 Task: Add a signature Lorenzo Gonzalez containing With heartfelt thanks and warm wishes, Lorenzo Gonzalez to email address softage.3@softage.net and add a folder Business plans
Action: Mouse moved to (171, 134)
Screenshot: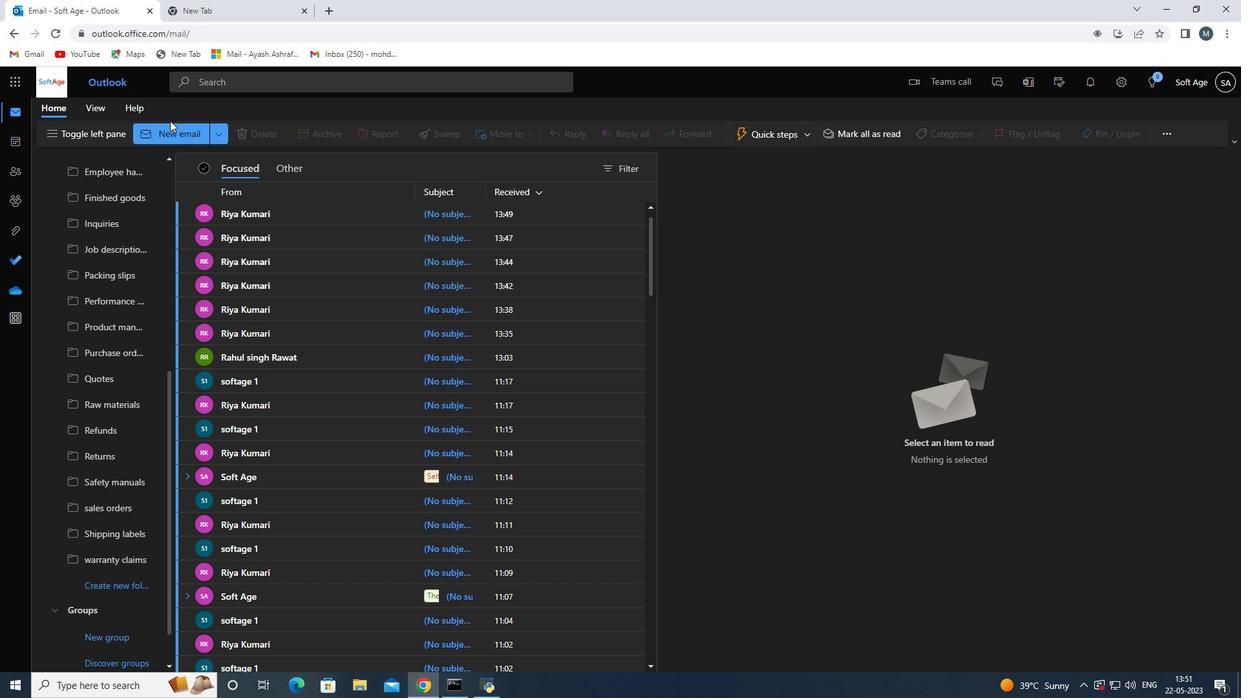 
Action: Mouse pressed left at (171, 134)
Screenshot: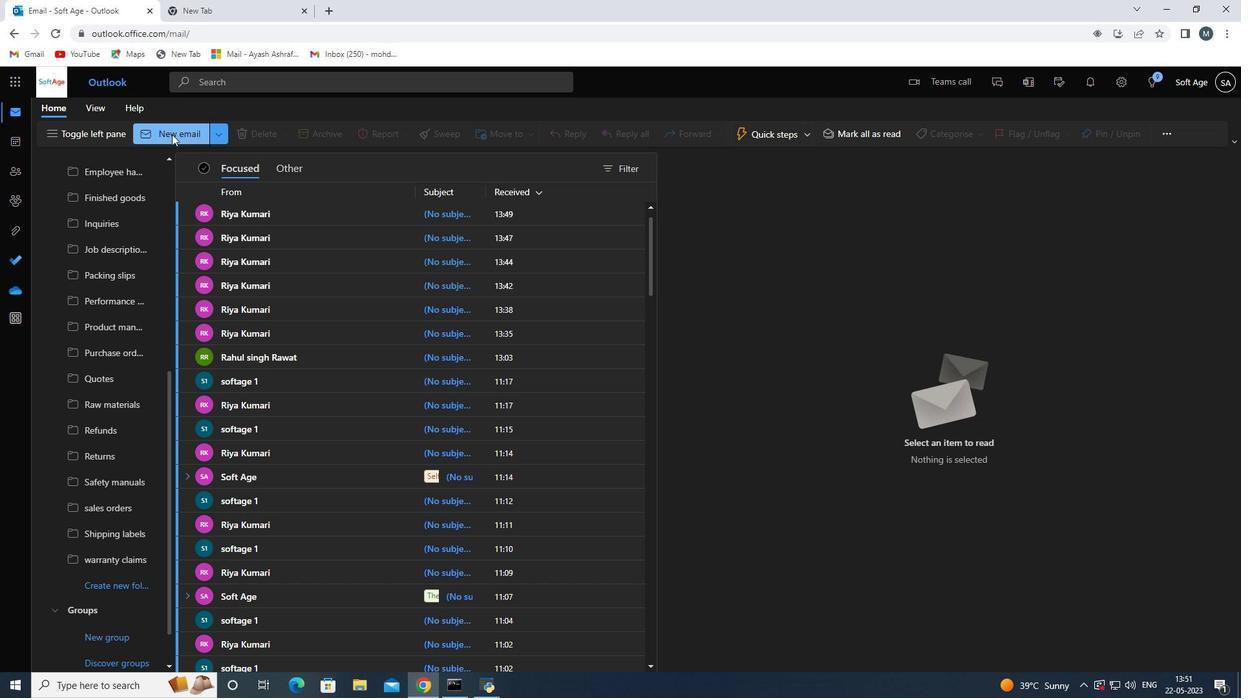 
Action: Mouse moved to (877, 139)
Screenshot: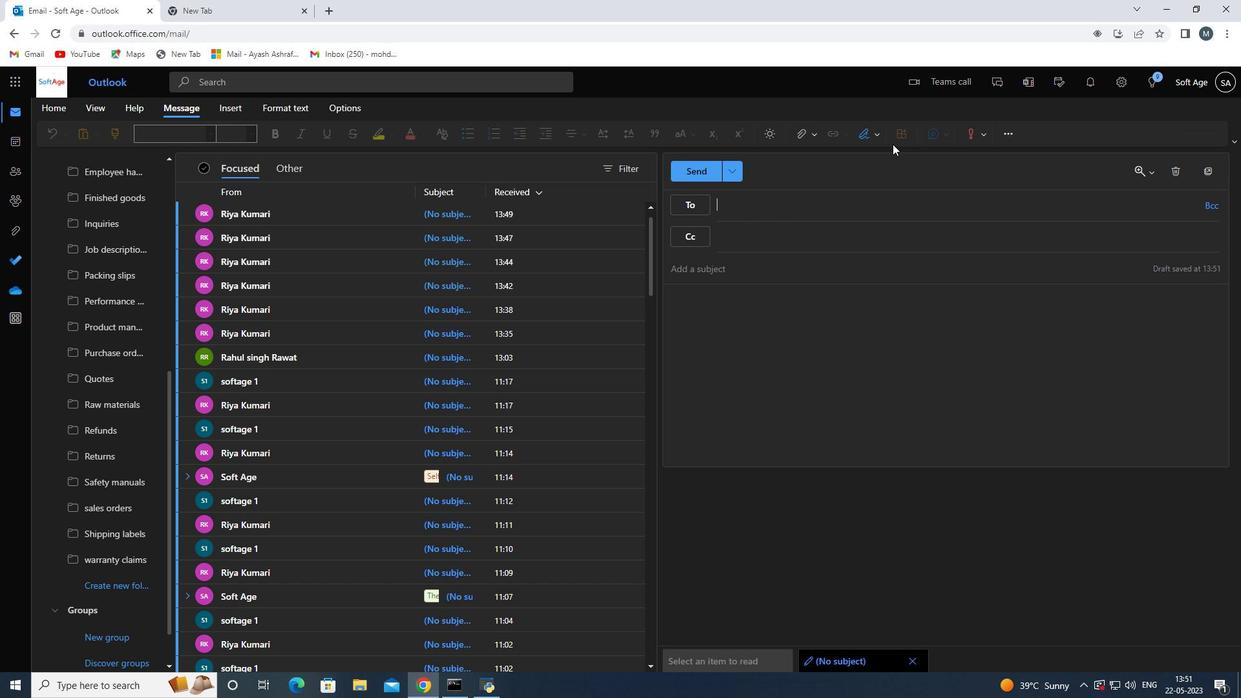 
Action: Mouse pressed left at (877, 139)
Screenshot: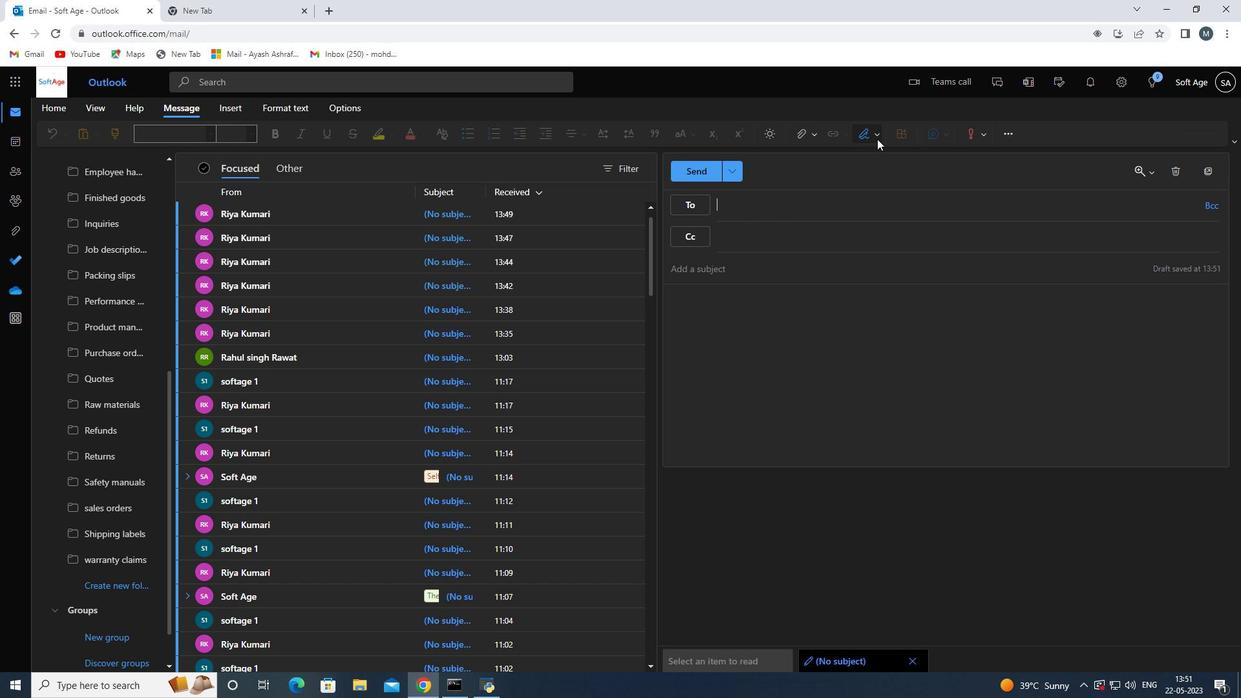 
Action: Mouse moved to (831, 186)
Screenshot: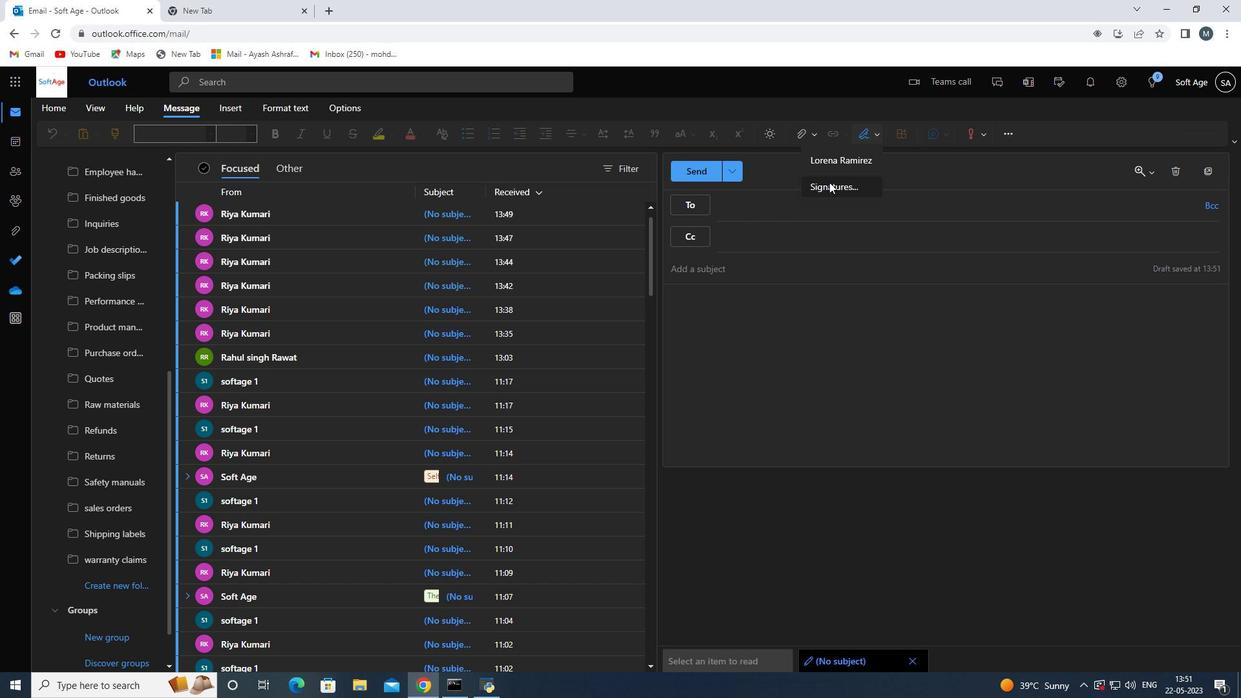 
Action: Mouse pressed left at (831, 186)
Screenshot: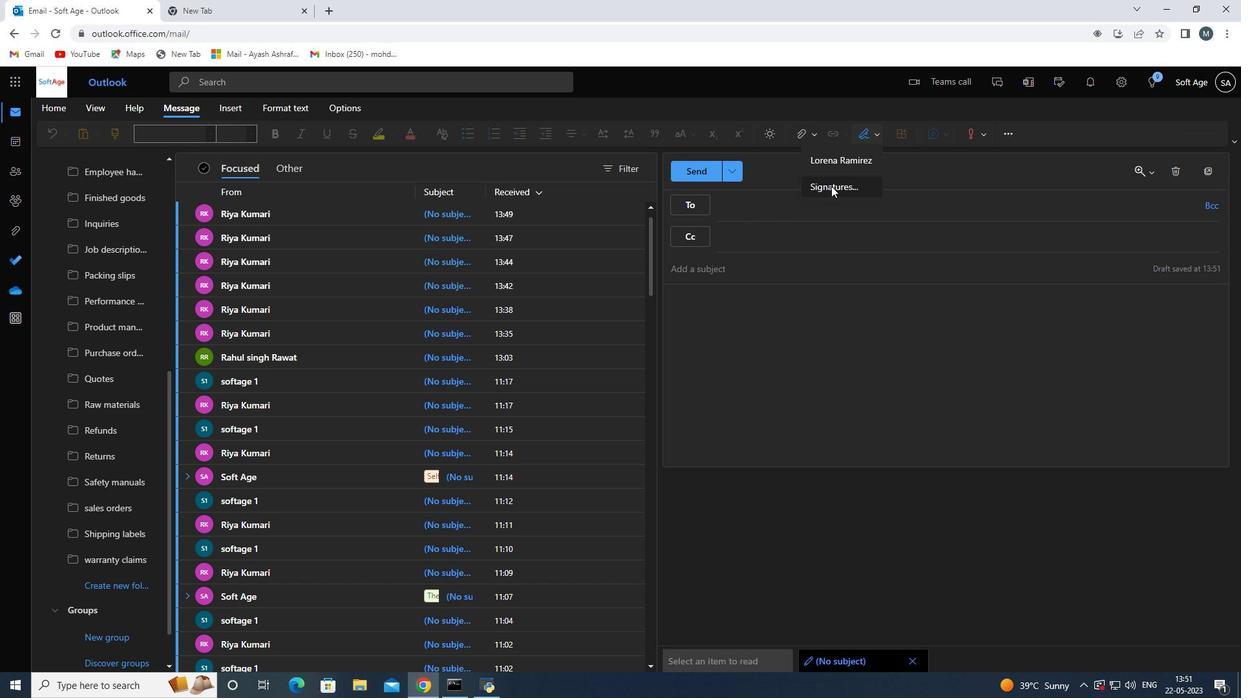 
Action: Mouse moved to (878, 235)
Screenshot: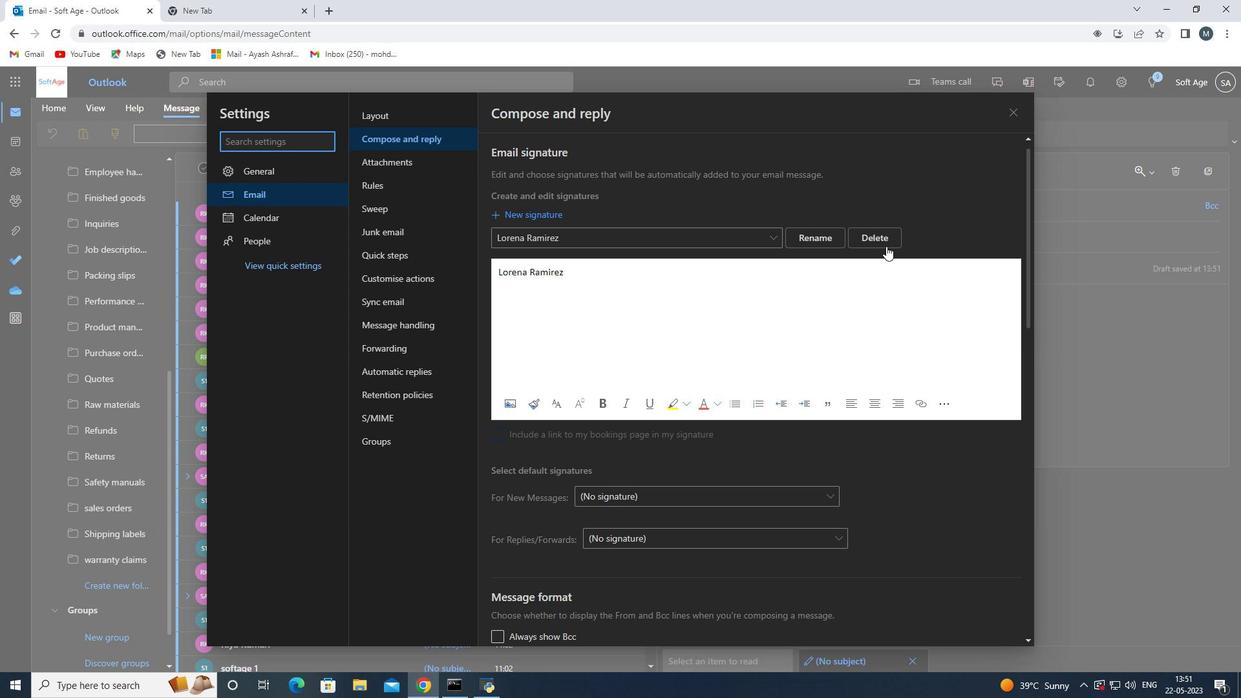 
Action: Mouse pressed left at (878, 235)
Screenshot: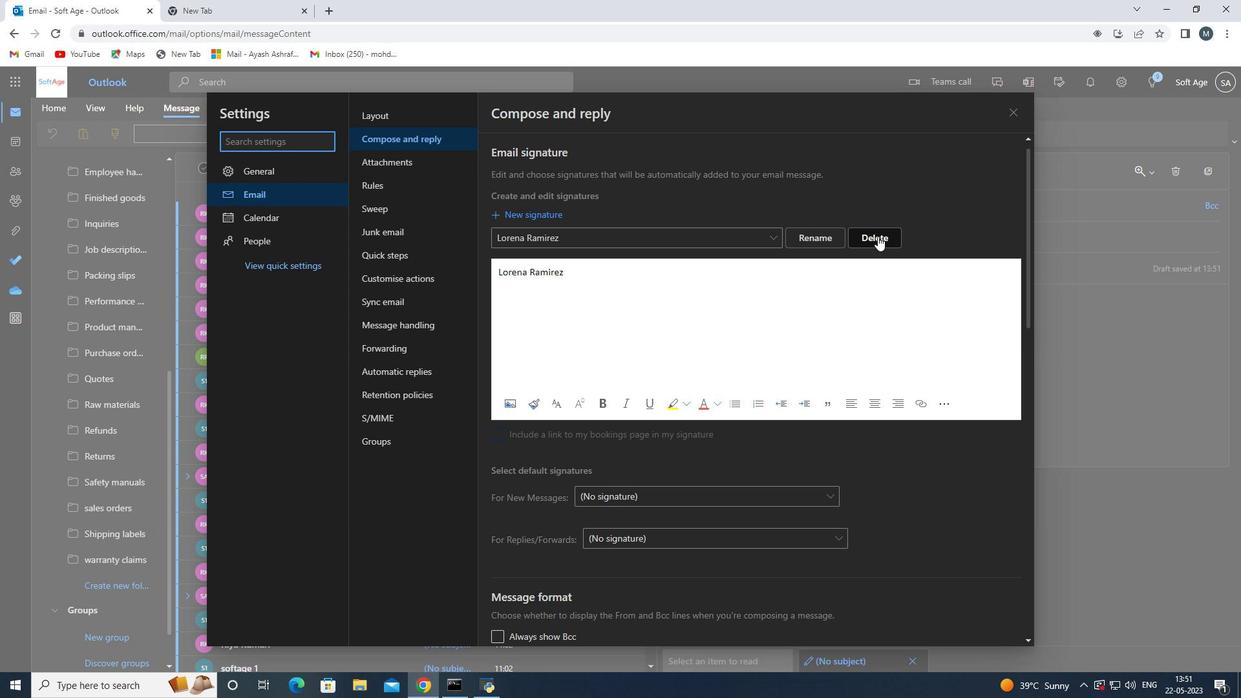 
Action: Mouse moved to (648, 241)
Screenshot: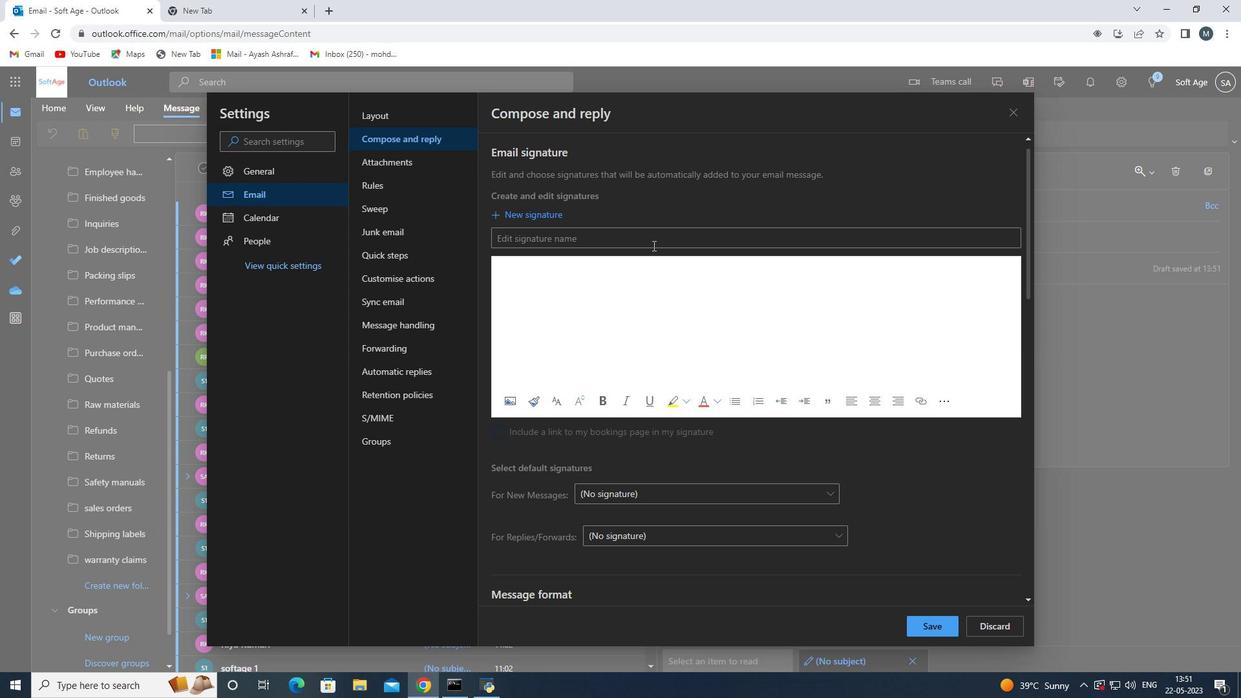 
Action: Mouse pressed left at (648, 241)
Screenshot: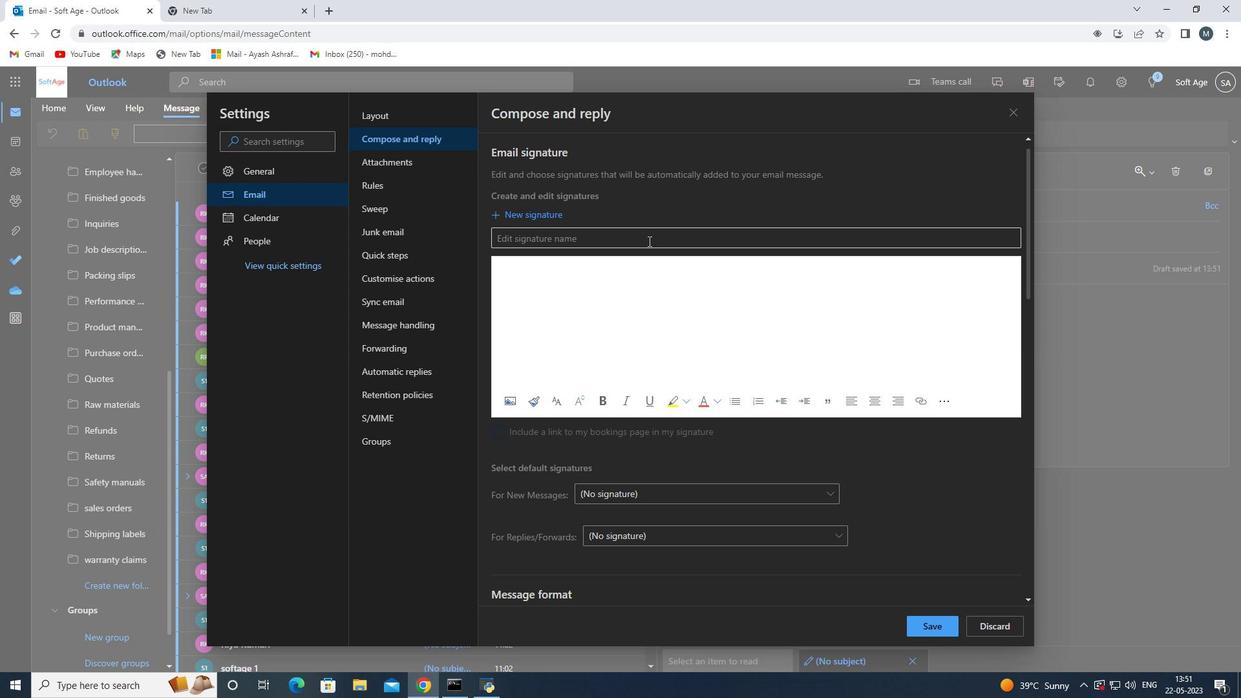 
Action: Key pressed <Key.shift>Lorenzo<Key.space><Key.shift>Gonzalez<Key.space>
Screenshot: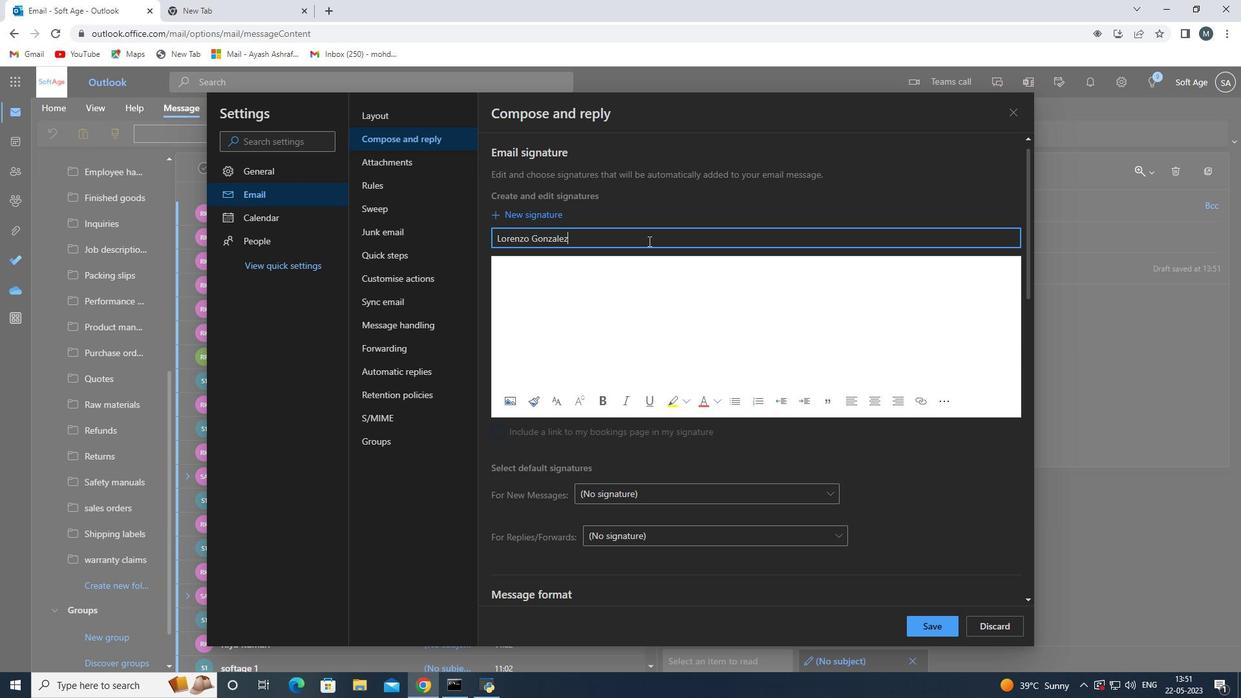 
Action: Mouse moved to (601, 282)
Screenshot: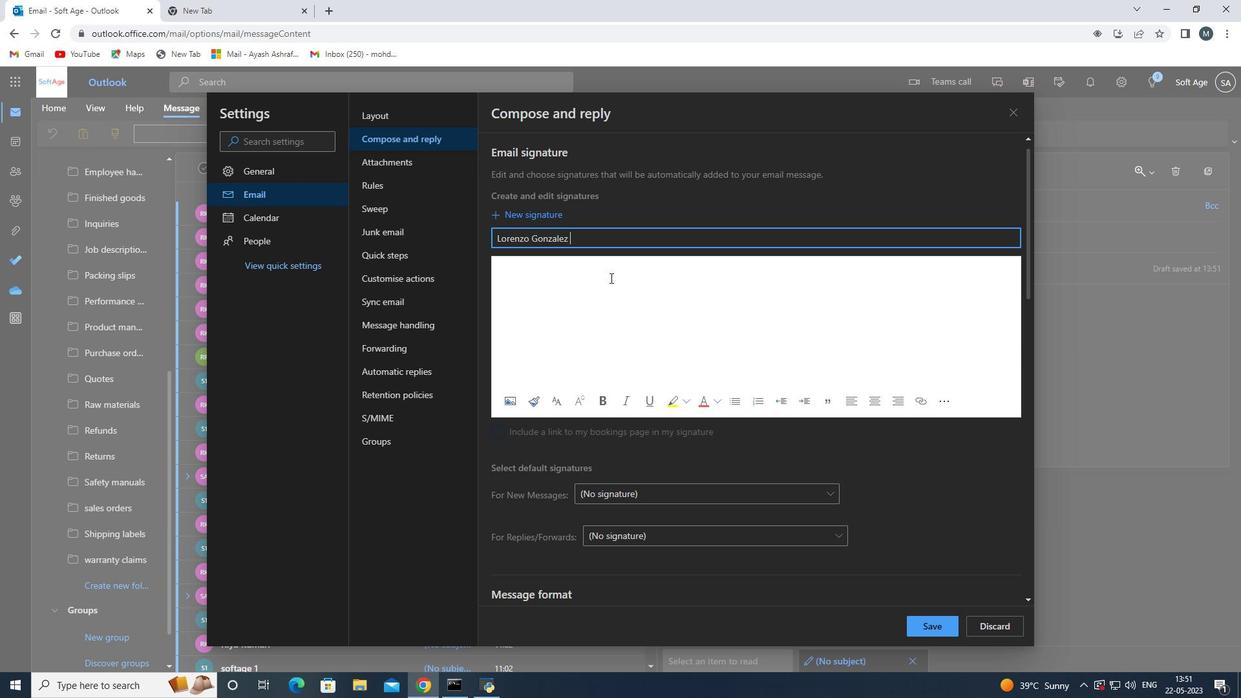 
Action: Mouse pressed left at (601, 282)
Screenshot: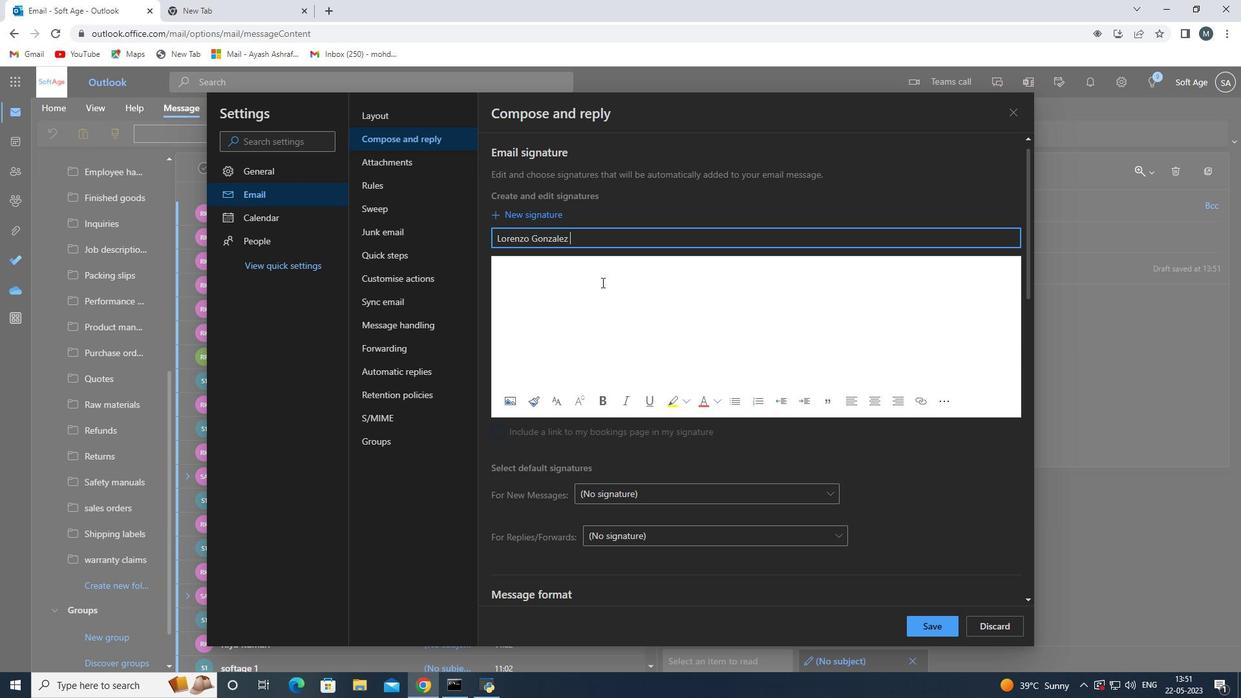 
Action: Key pressed <Key.shift>Lorenzo<Key.space><Key.shift>Gonzallez<Key.space>
Screenshot: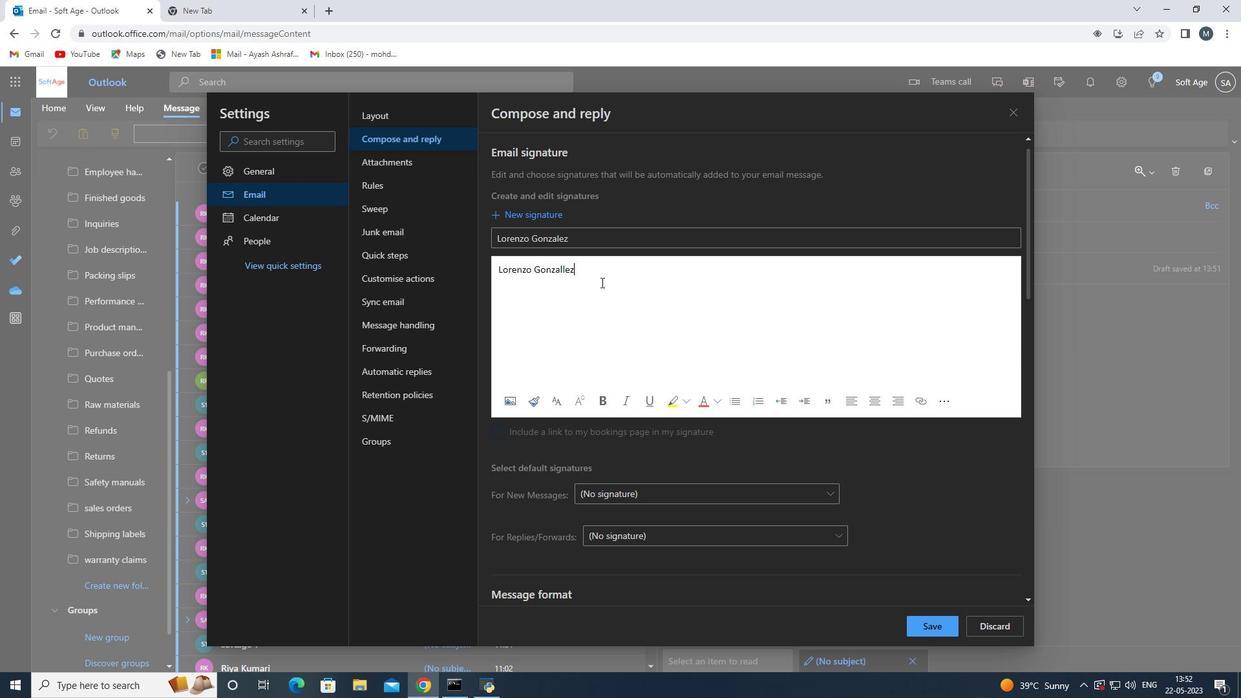 
Action: Mouse moved to (565, 268)
Screenshot: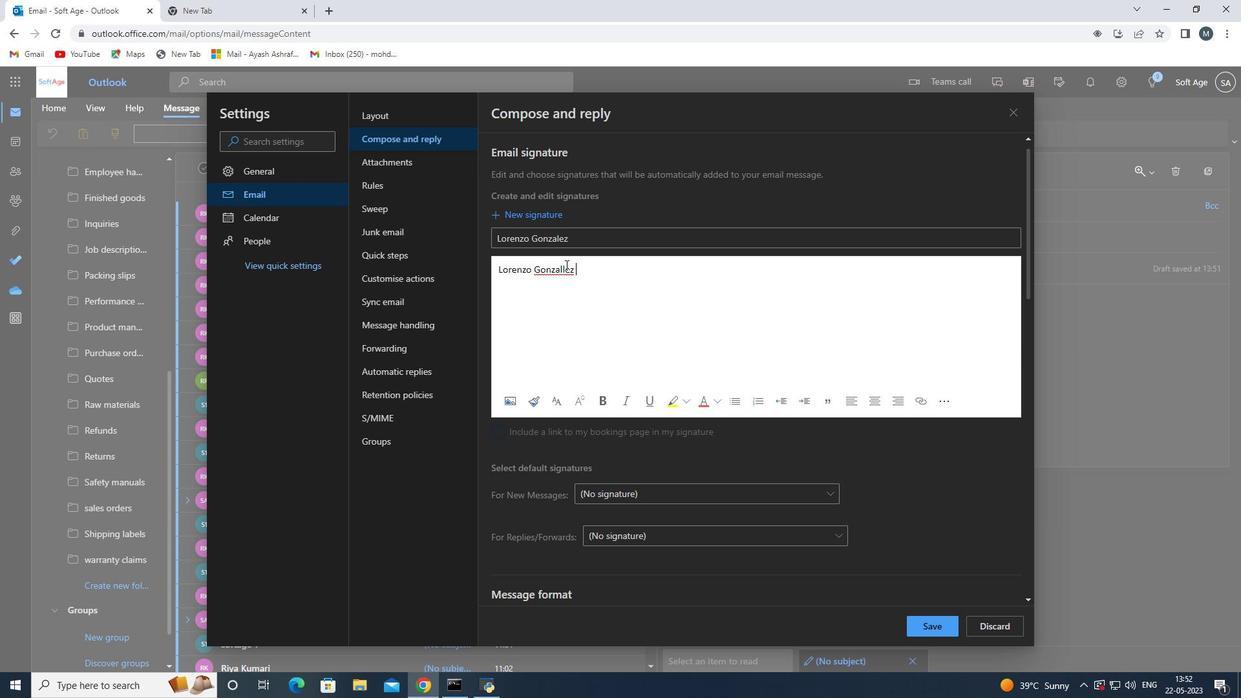 
Action: Mouse pressed left at (565, 268)
Screenshot: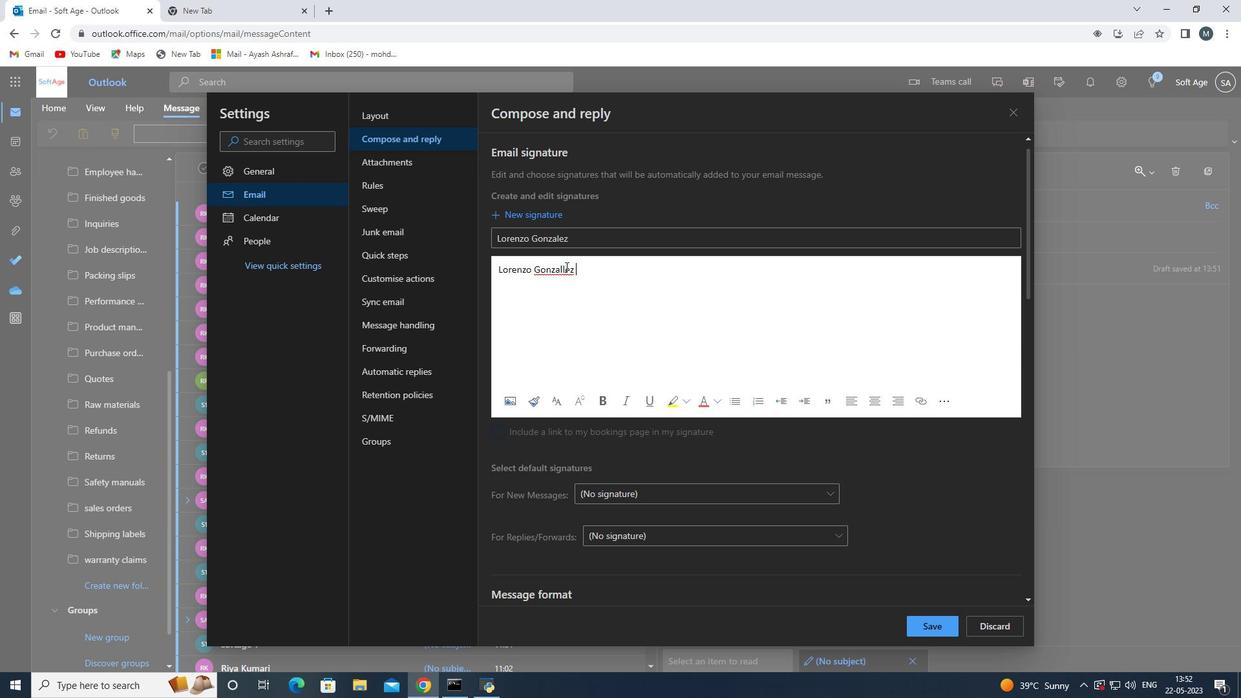 
Action: Mouse moved to (582, 274)
Screenshot: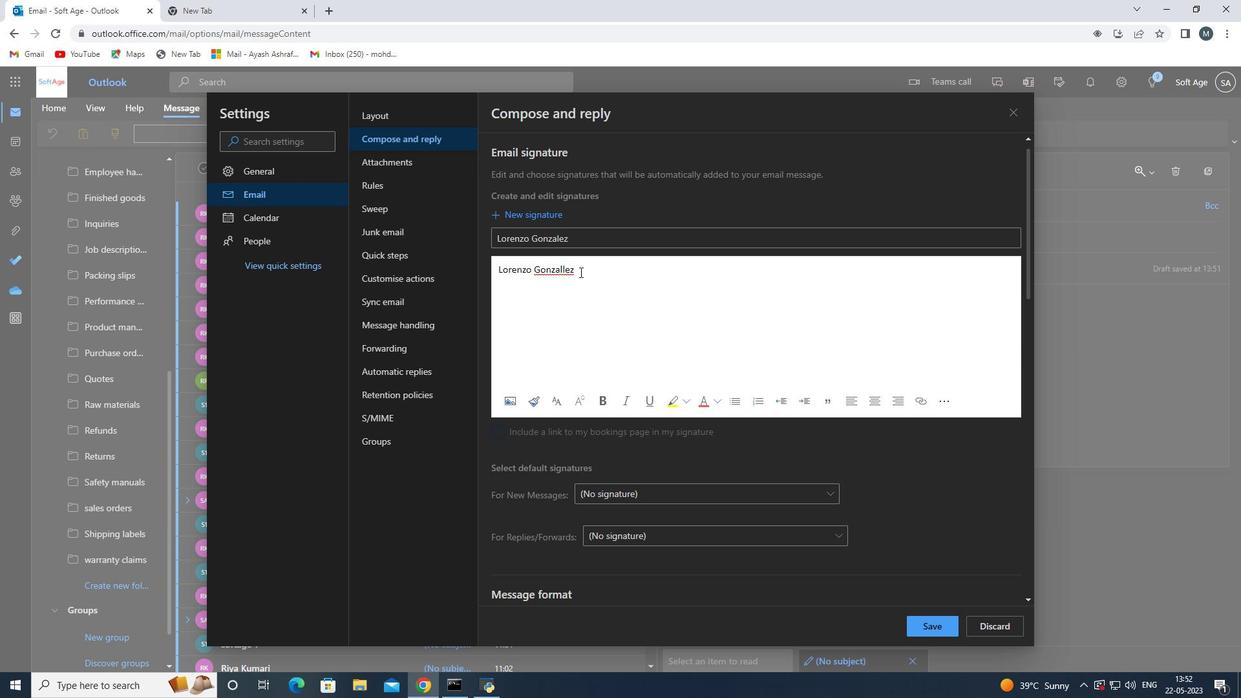 
Action: Key pressed <Key.backspace>
Screenshot: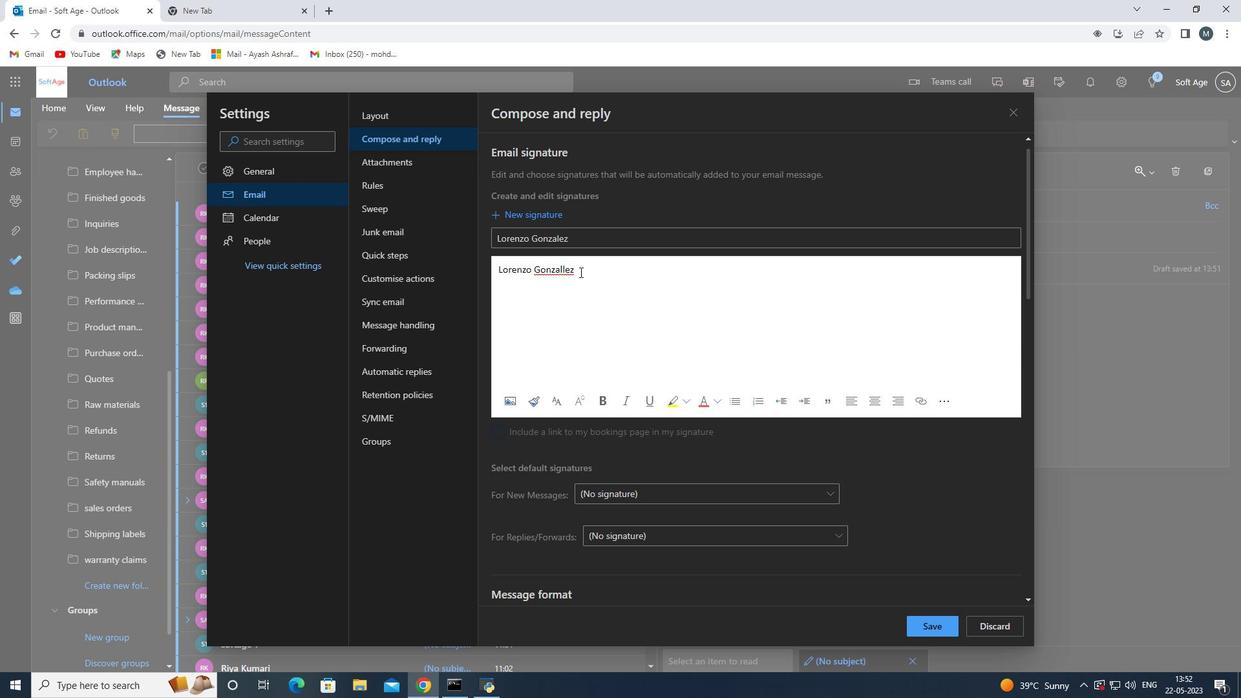 
Action: Mouse moved to (603, 278)
Screenshot: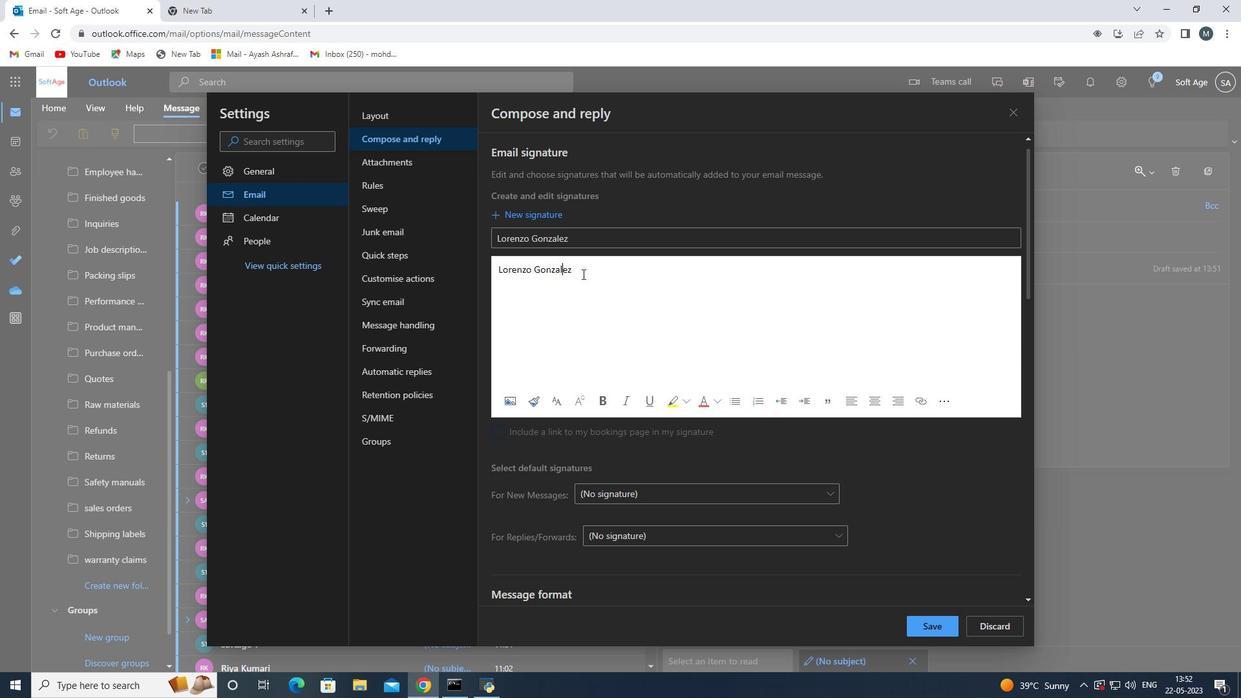 
Action: Mouse pressed left at (603, 278)
Screenshot: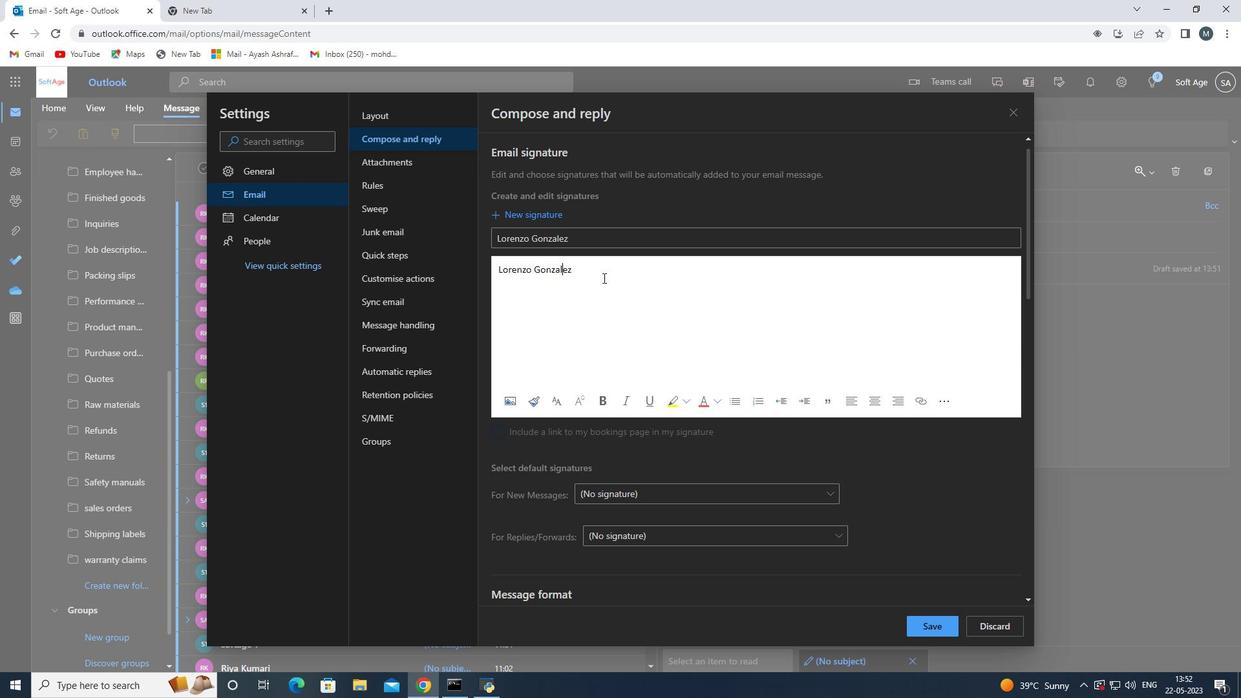 
Action: Mouse moved to (947, 622)
Screenshot: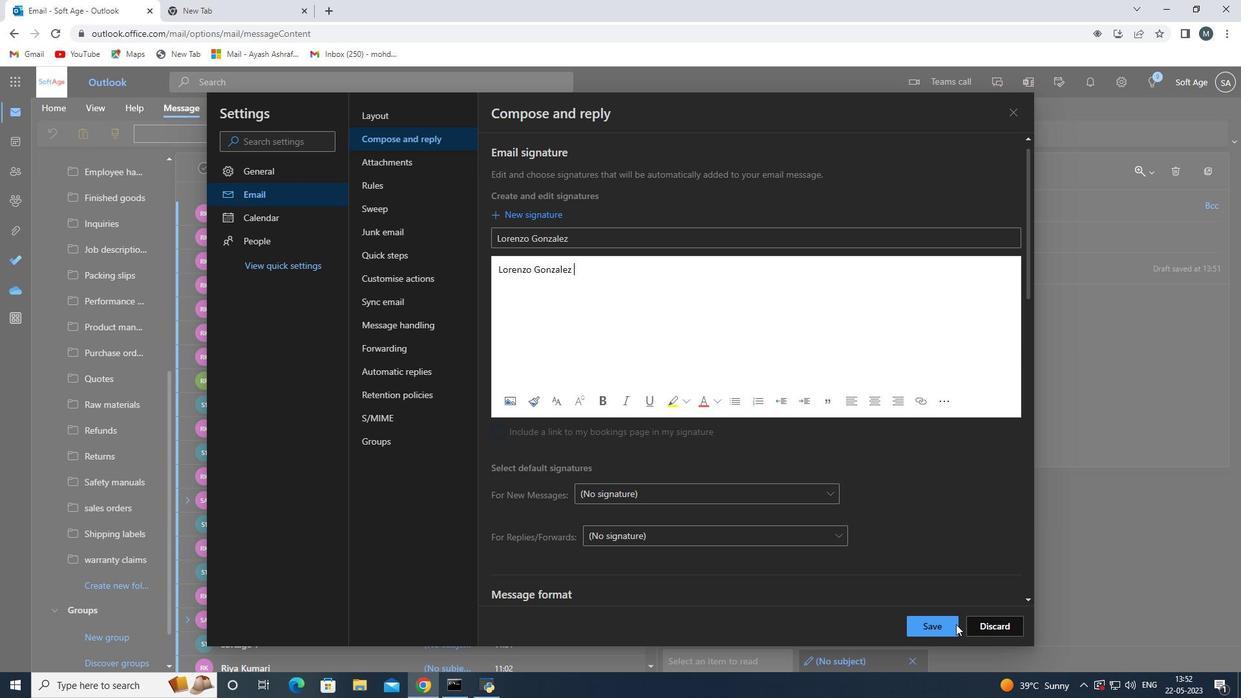 
Action: Mouse pressed left at (947, 622)
Screenshot: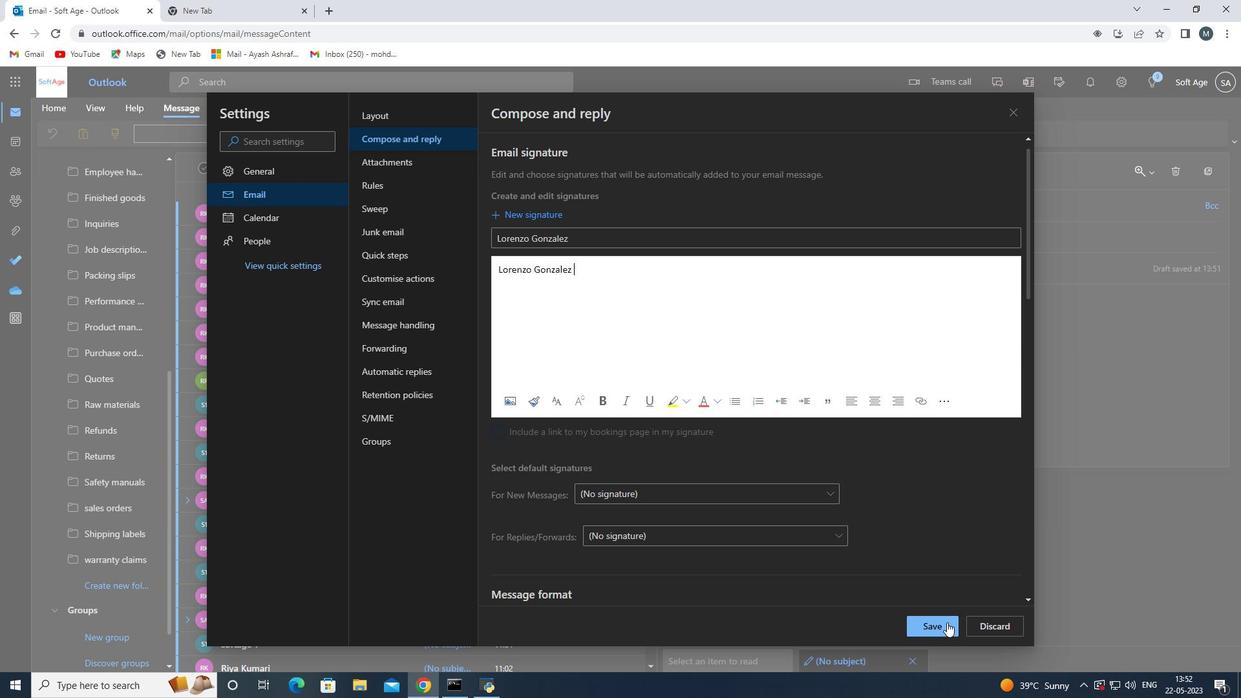 
Action: Mouse moved to (863, 574)
Screenshot: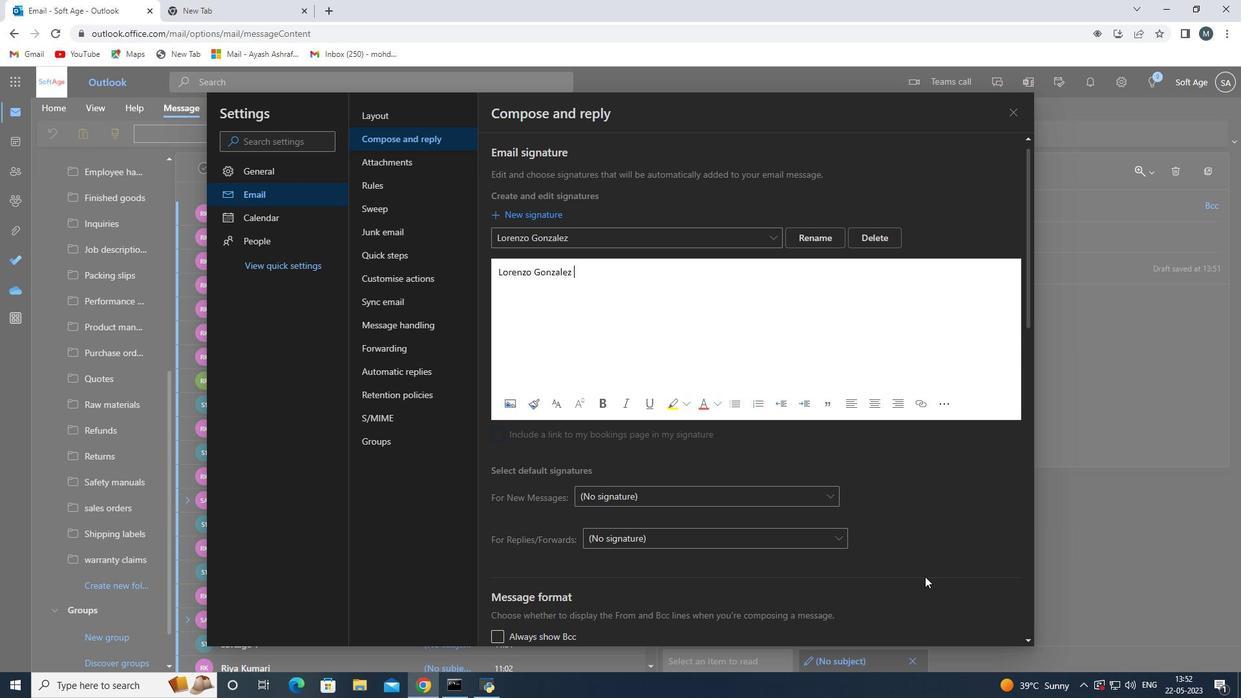 
Action: Mouse scrolled (864, 575) with delta (0, 0)
Screenshot: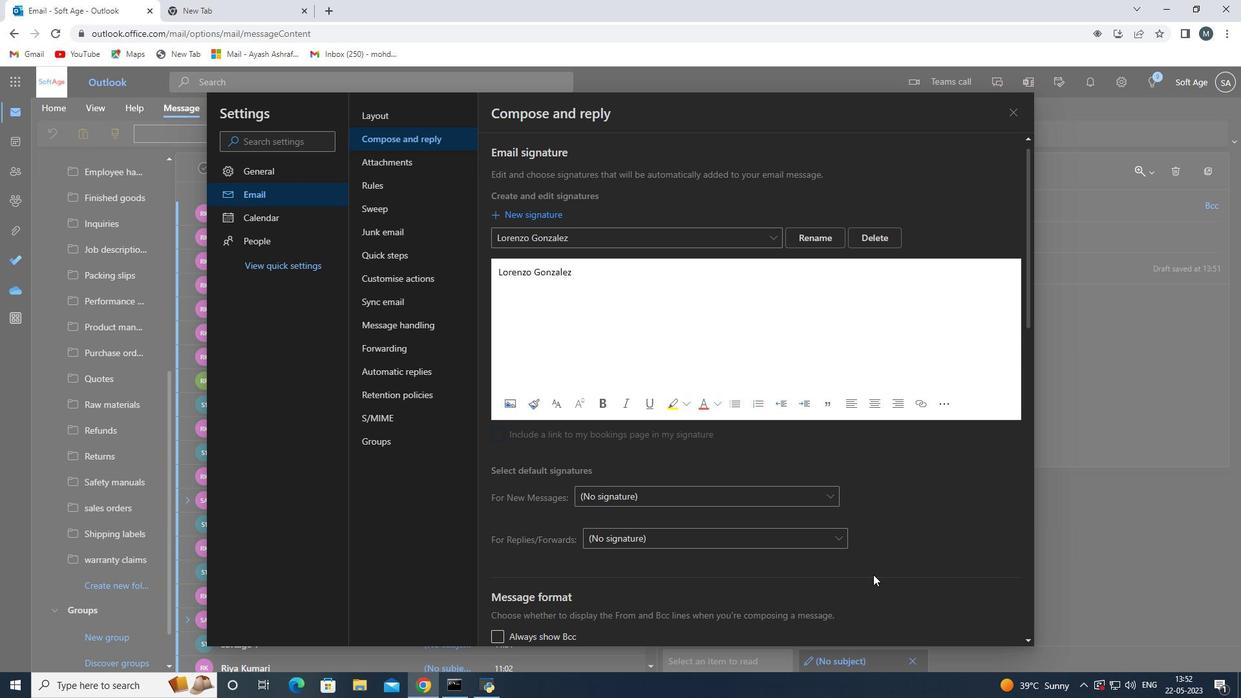 
Action: Mouse moved to (863, 574)
Screenshot: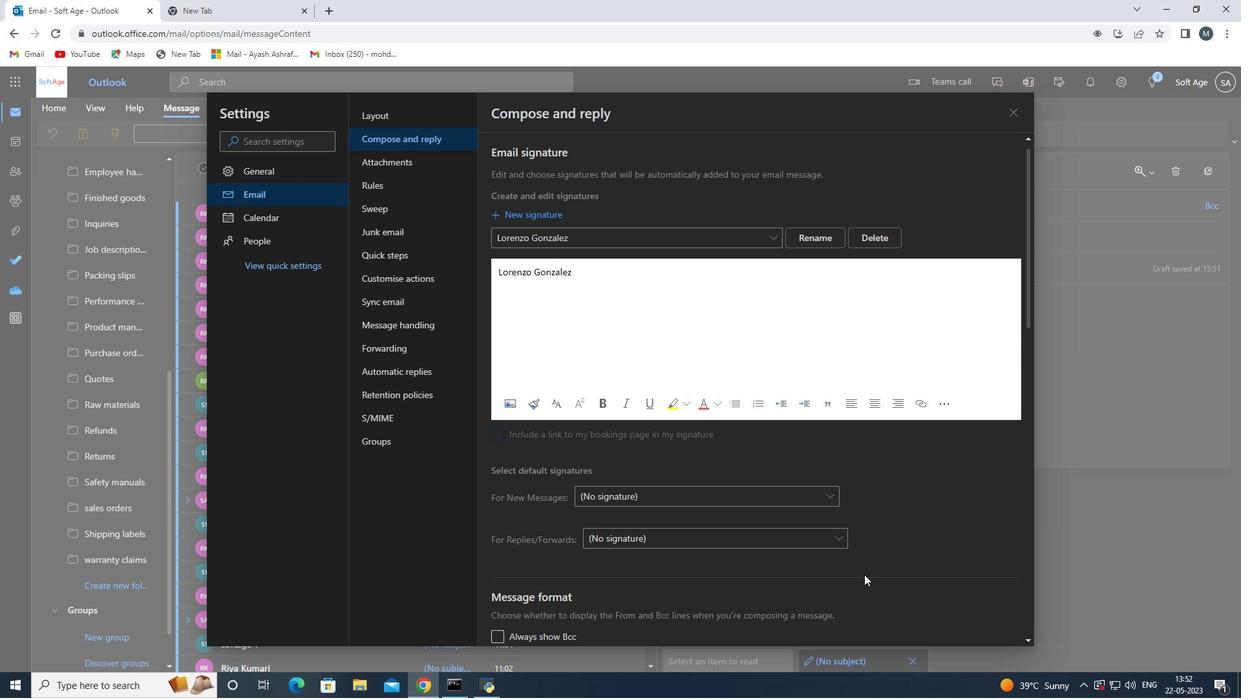 
Action: Mouse scrolled (863, 575) with delta (0, 0)
Screenshot: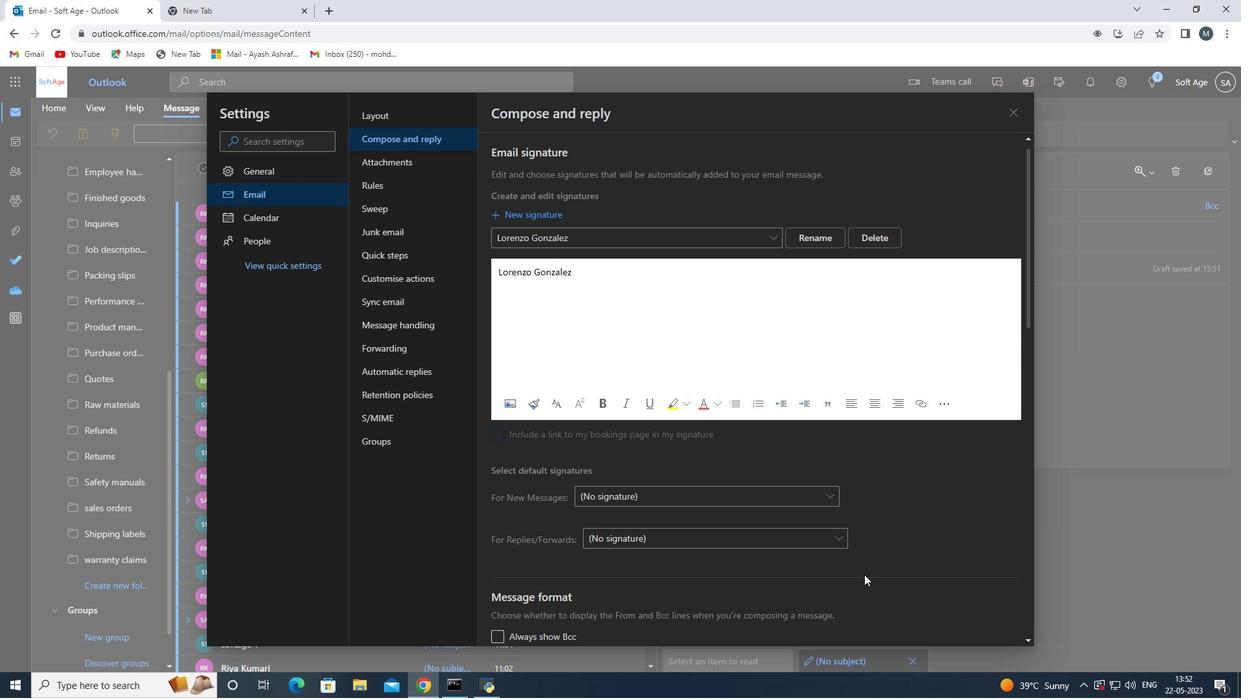 
Action: Mouse moved to (861, 570)
Screenshot: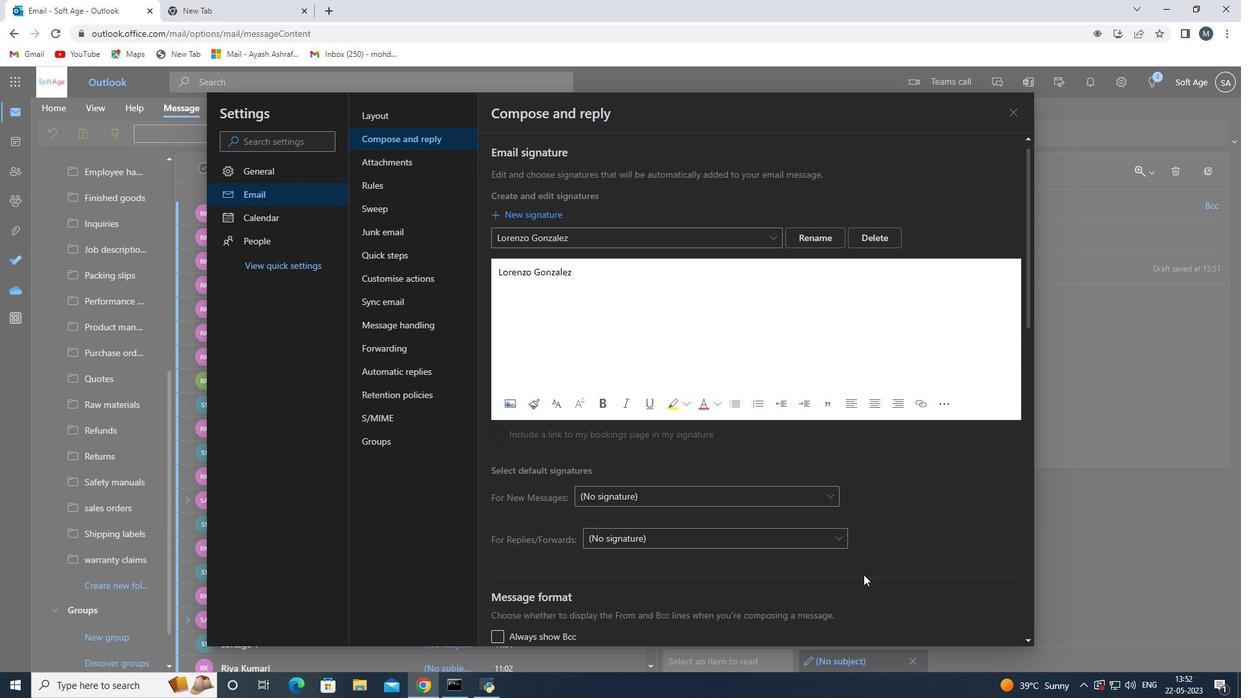 
Action: Mouse scrolled (863, 575) with delta (0, 0)
Screenshot: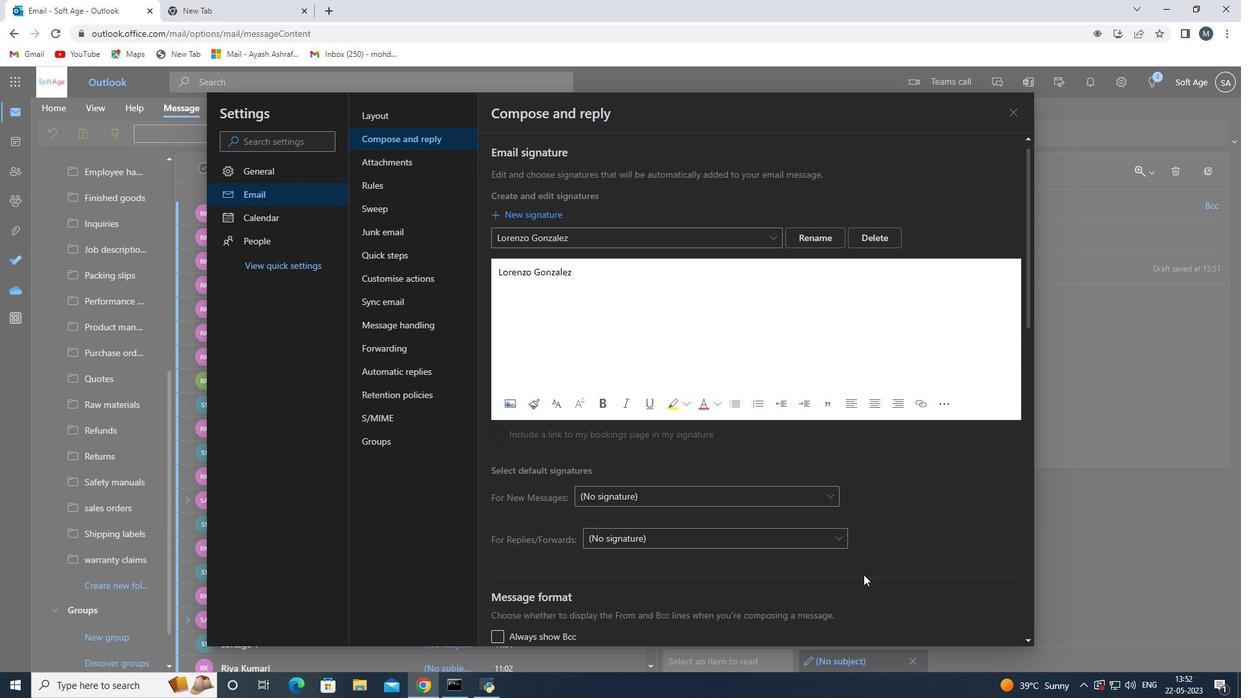 
Action: Mouse moved to (857, 562)
Screenshot: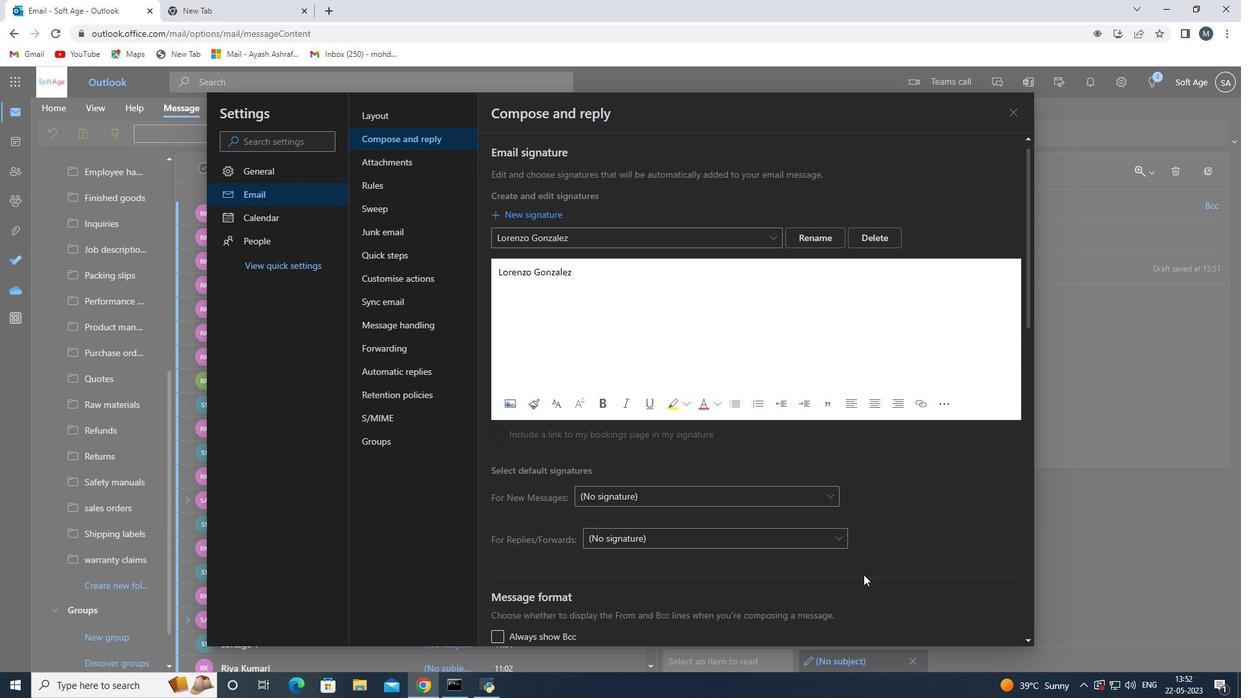 
Action: Mouse scrolled (859, 567) with delta (0, 0)
Screenshot: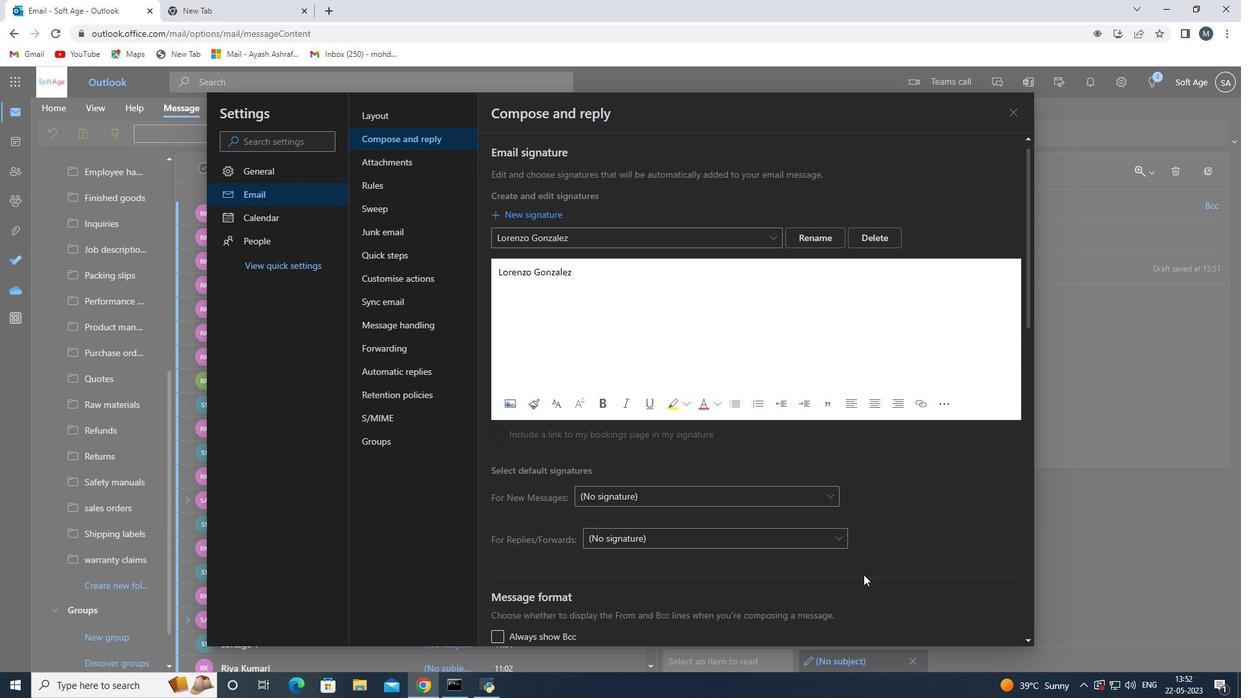 
Action: Mouse moved to (854, 556)
Screenshot: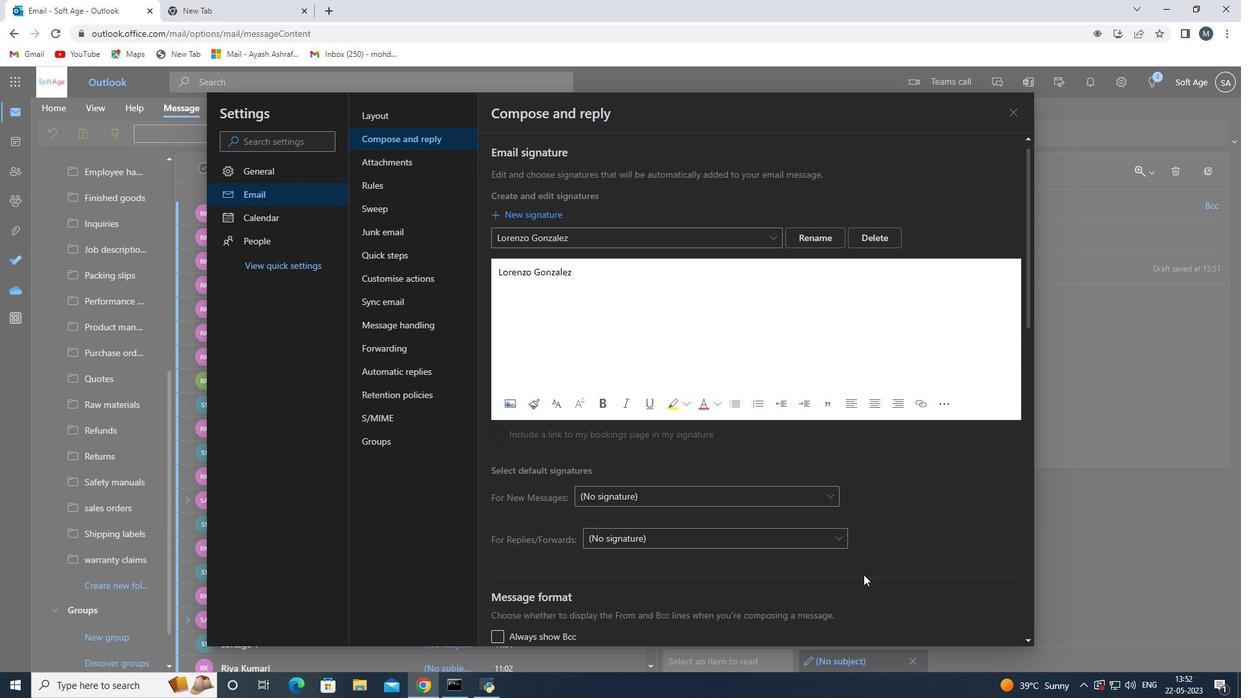 
Action: Mouse scrolled (859, 565) with delta (0, 0)
Screenshot: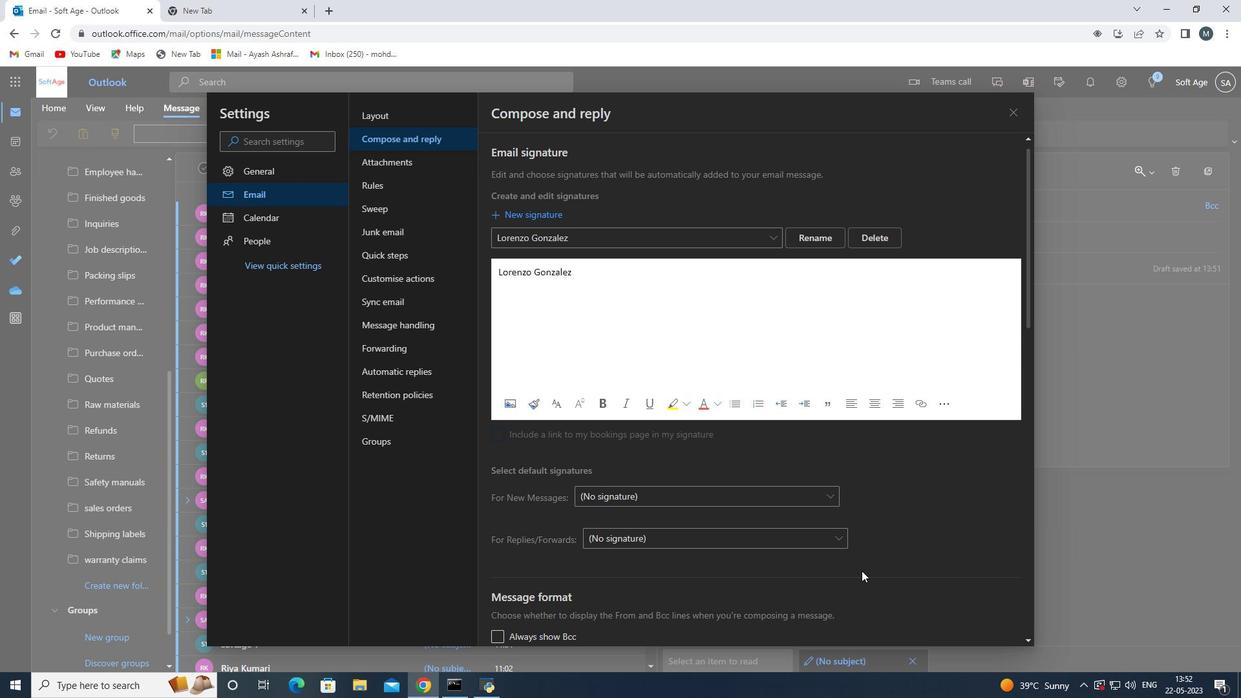 
Action: Mouse moved to (852, 327)
Screenshot: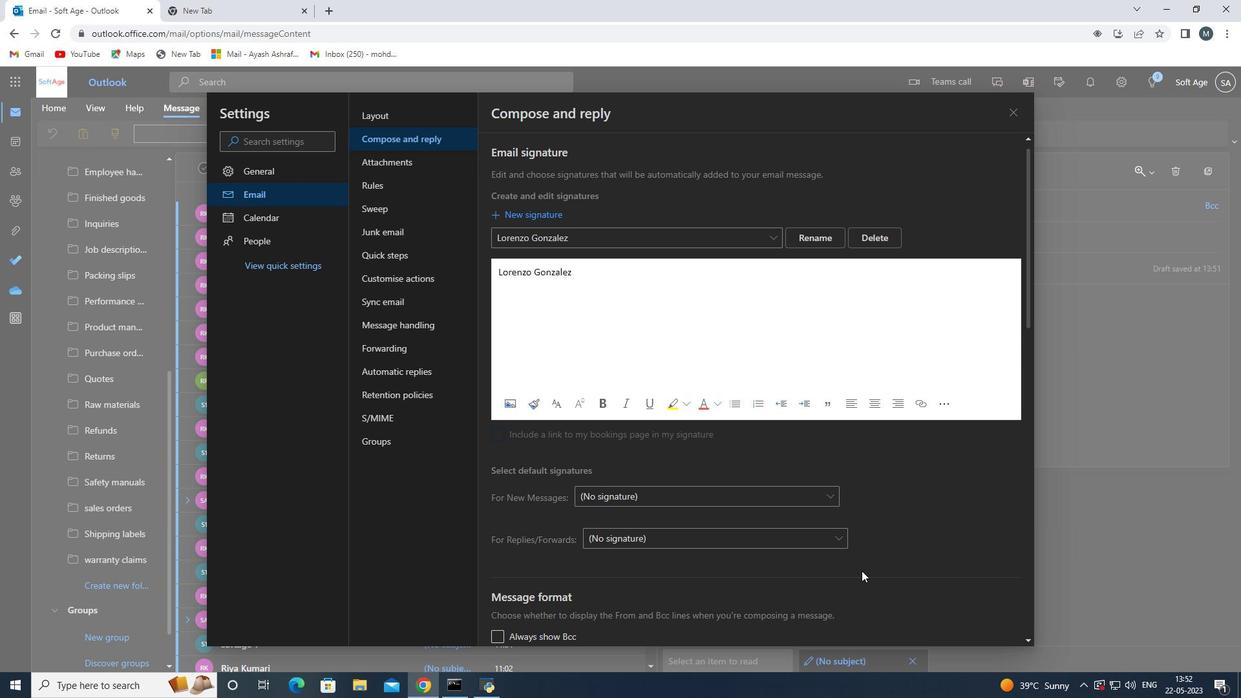 
Action: Mouse scrolled (854, 557) with delta (0, 0)
Screenshot: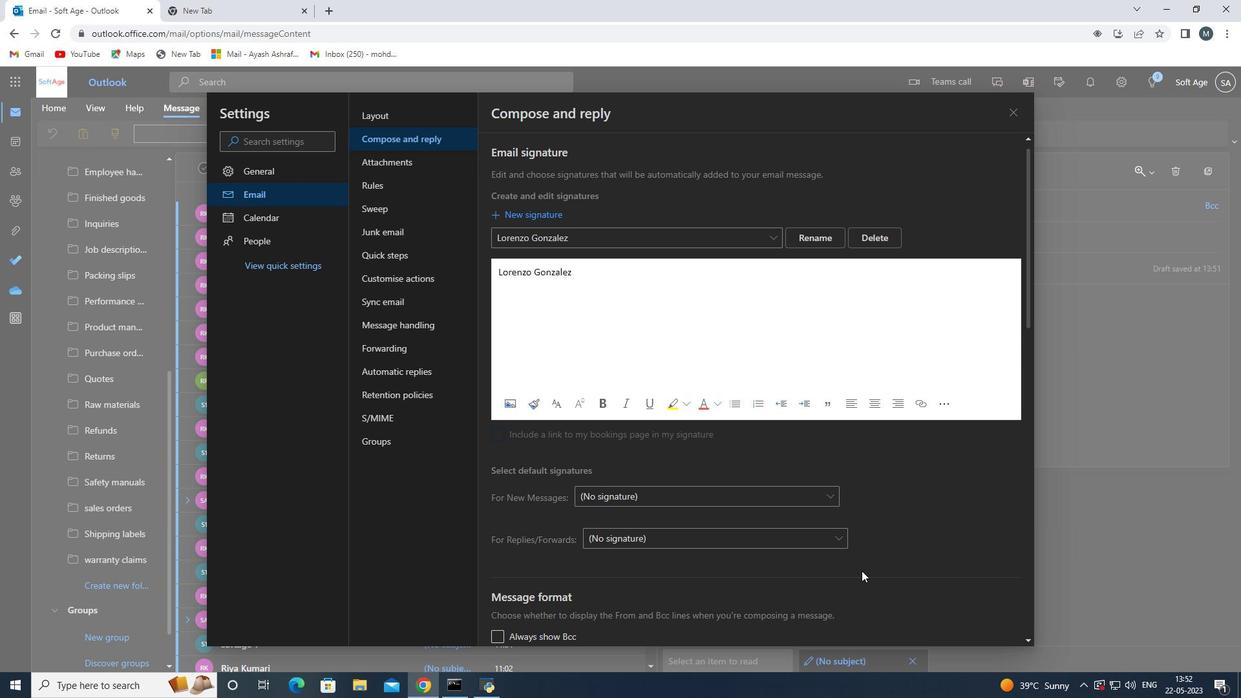 
Action: Mouse moved to (1019, 117)
Screenshot: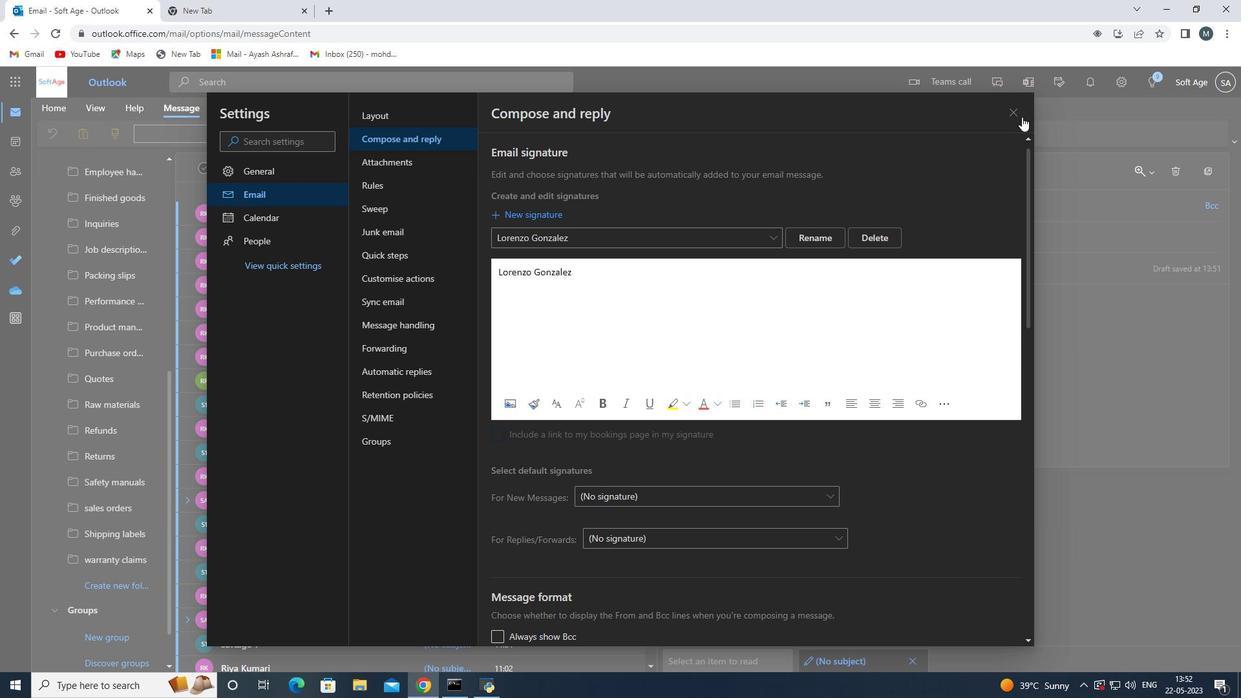 
Action: Mouse pressed left at (1019, 117)
Screenshot: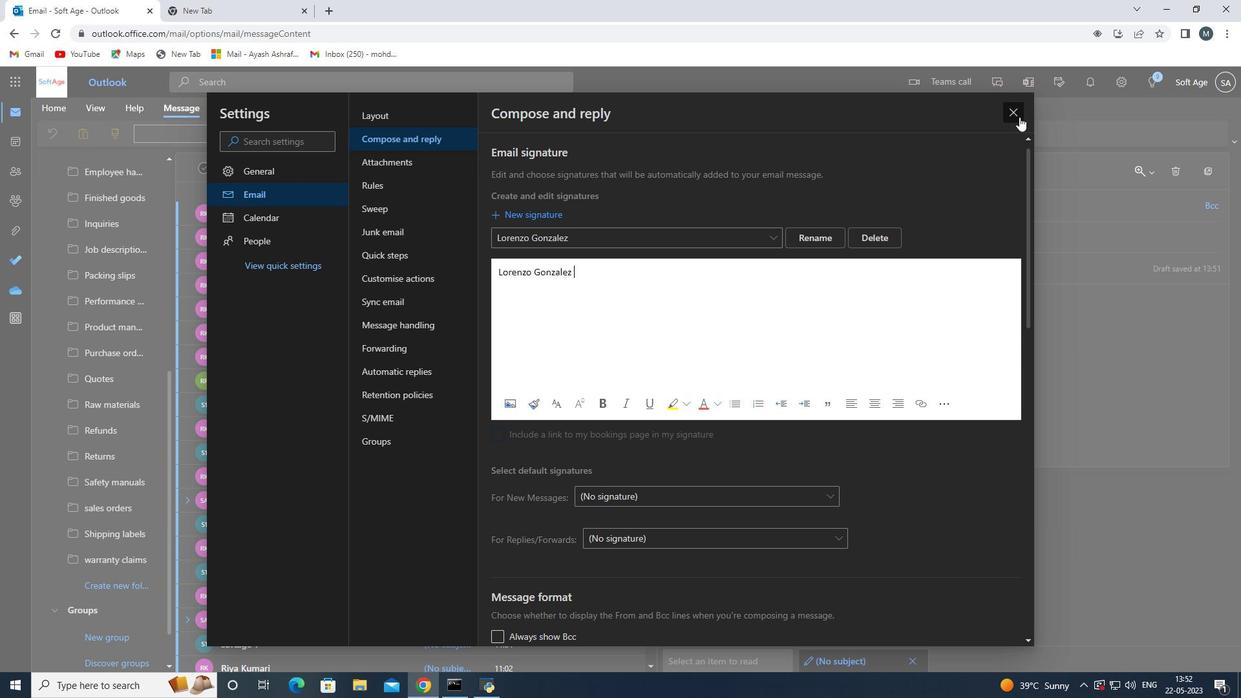 
Action: Mouse moved to (751, 294)
Screenshot: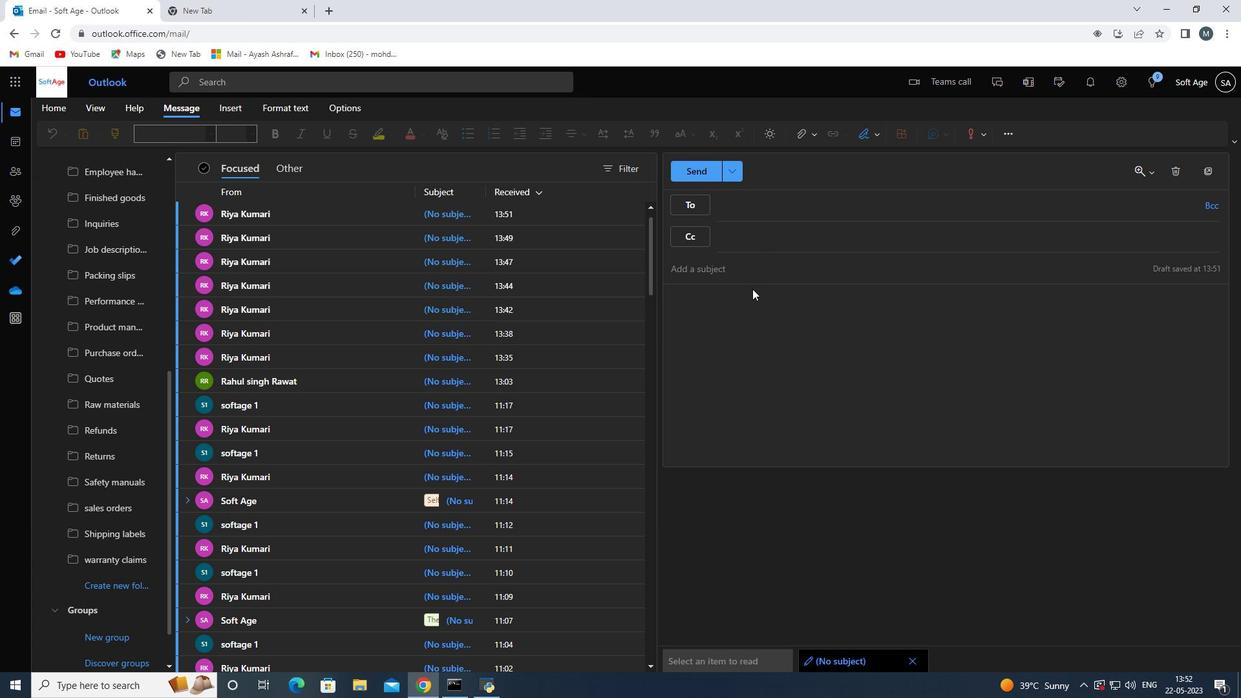 
Action: Mouse pressed left at (751, 294)
Screenshot: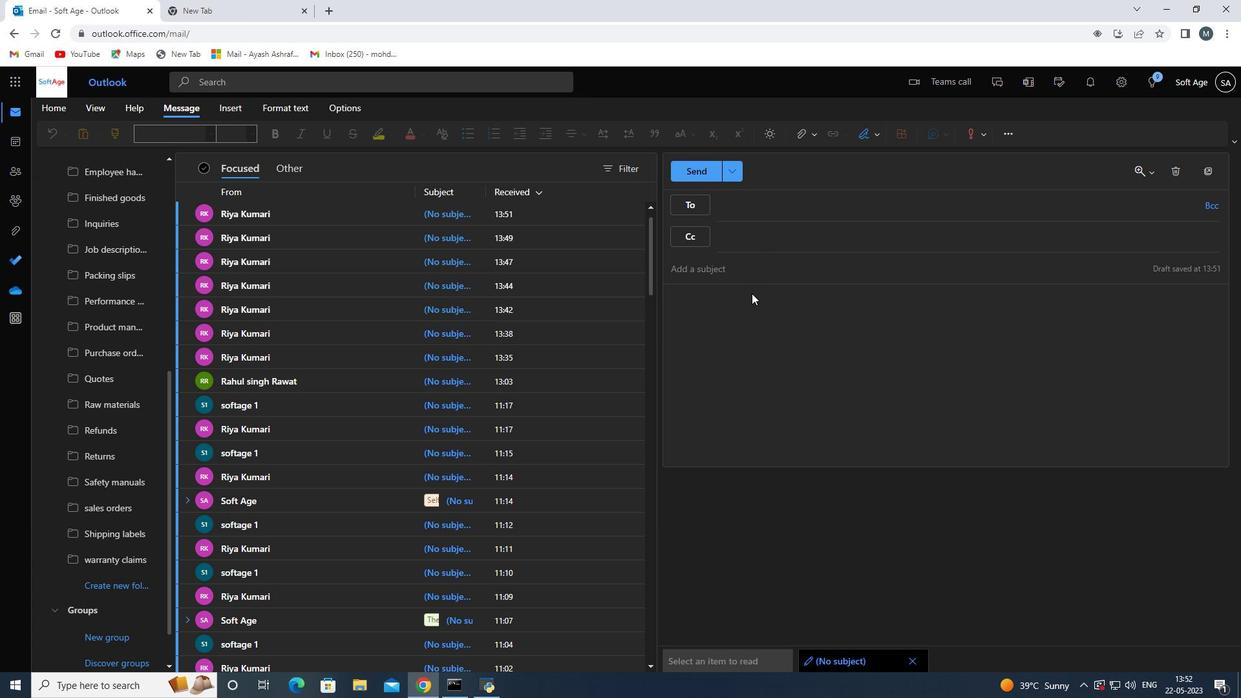 
Action: Mouse moved to (744, 301)
Screenshot: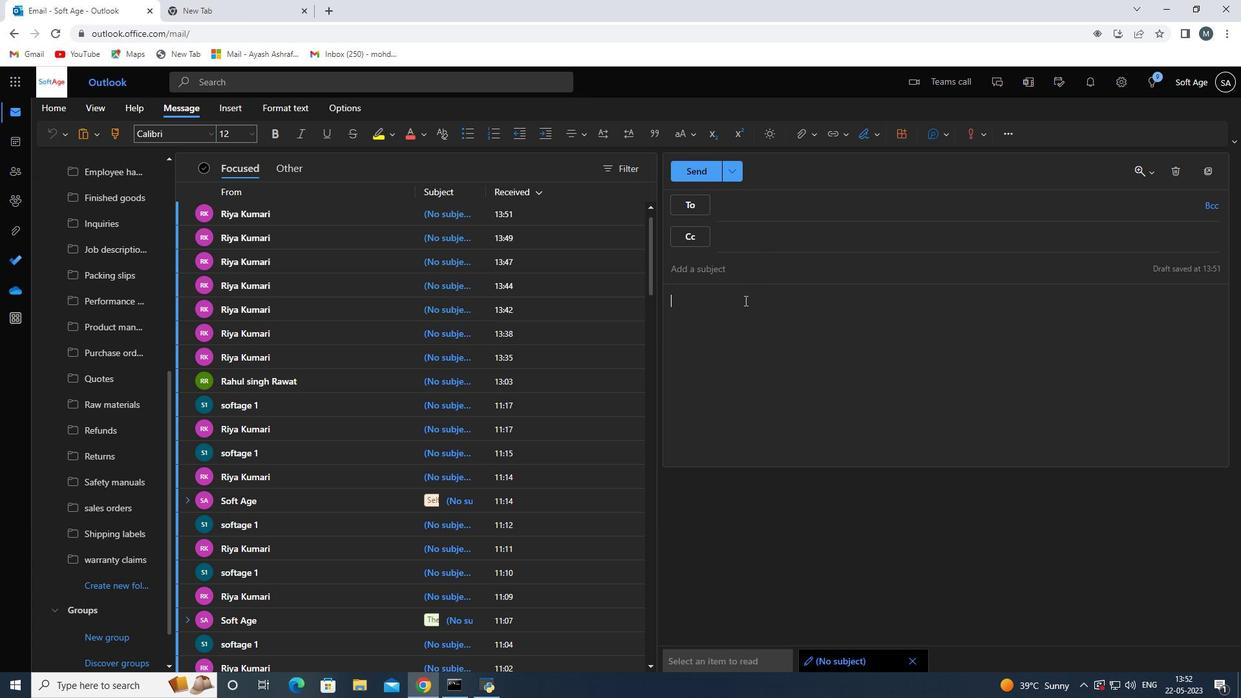 
Action: Key pressed <Key.shift><Key.shift><Key.shift><Key.shift><Key.shift><Key.shift><Key.shift><Key.shift><Key.shift><Key.shift><Key.shift><Key.shift><Key.shift><Key.shift><Key.shift><Key.shift><Key.shift><Key.shift><Key.shift><Key.shift><Key.shift><Key.shift><Key.shift><Key.shift><Key.shift><Key.shift><Key.shift><Key.shift><Key.shift><Key.shift><Key.shift><Key.shift><Key.shift><Key.shift><Key.shift><Key.shift><Key.shift><Key.shift><Key.shift><Key.shift><Key.shift><Key.shift><Key.shift><Key.shift><Key.shift><Key.shift><Key.shift><Key.shift><Key.shift><Key.shift><Key.shift><Key.shift><Key.shift><Key.shift><Key.shift><Key.shift><Key.shift><Key.shift><Key.shift><Key.shift><Key.shift><Key.shift><Key.shift><Key.shift><Key.shift><Key.shift><Key.shift><Key.shift><Key.shift><Key.shift><Key.shift><Key.shift><Key.shift><Key.shift><Key.shift><Key.shift><Key.shift><Key.shift><Key.shift><Key.shift><Key.shift><Key.shift><Key.shift><Key.shift><Key.shift><Key.shift><Key.shift><Key.shift><Key.shift>Heartfelt<Key.space>thanks<Key.space>and<Key.space>warm<Key.space>wishes<Key.space>
Screenshot: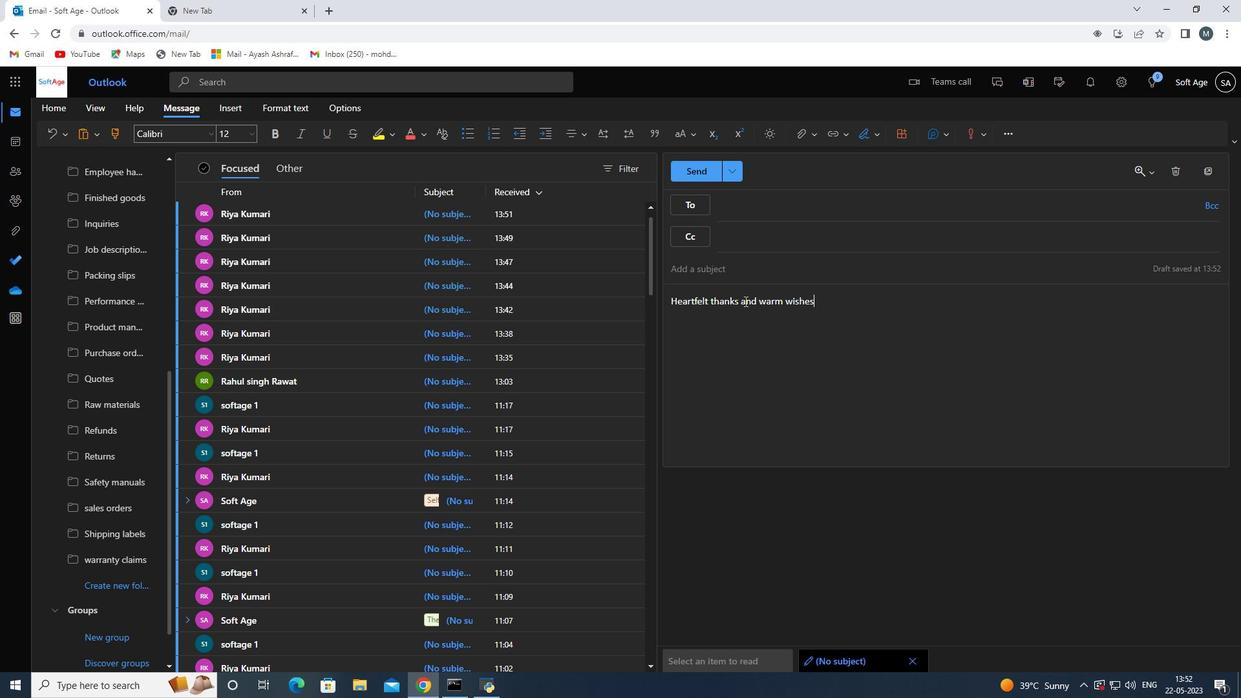 
Action: Mouse moved to (755, 306)
Screenshot: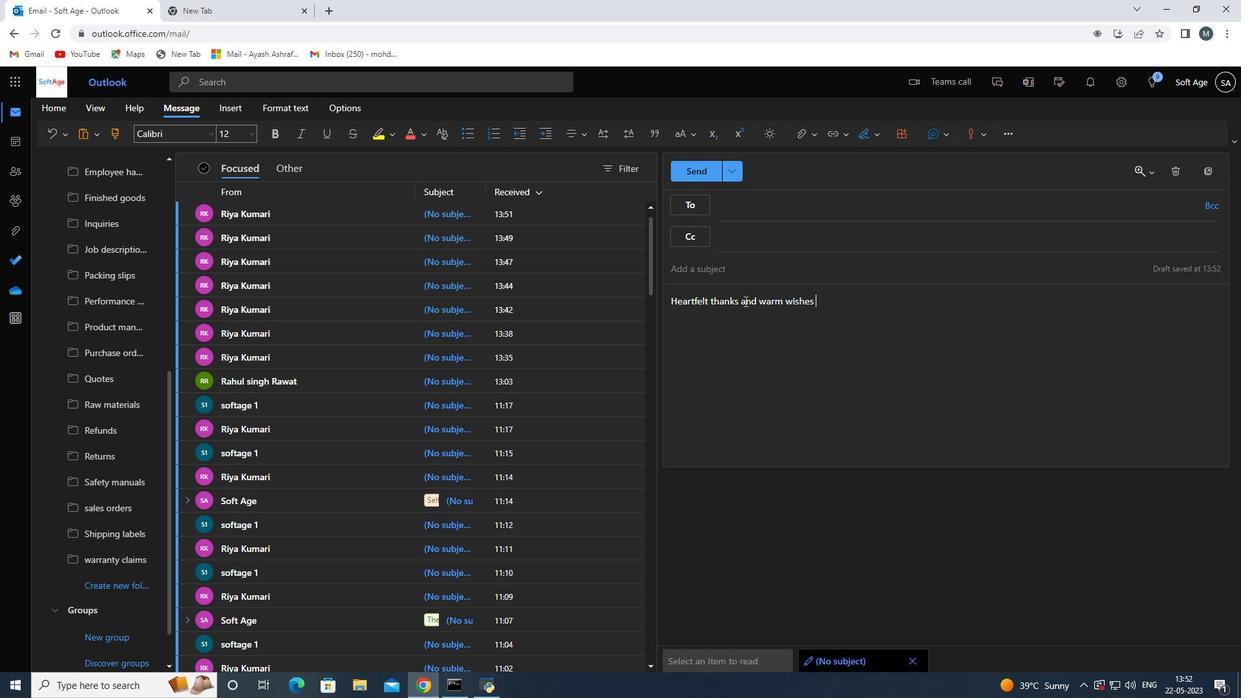 
Action: Key pressed <Key.enter>
Screenshot: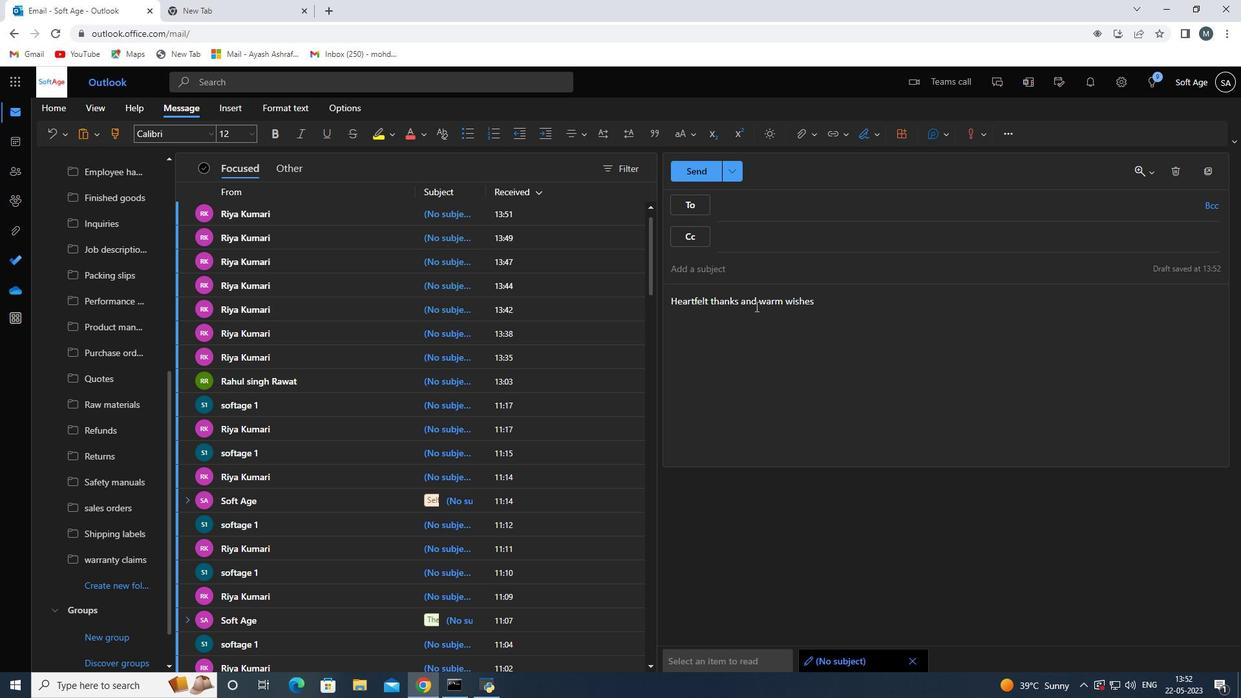
Action: Mouse moved to (868, 141)
Screenshot: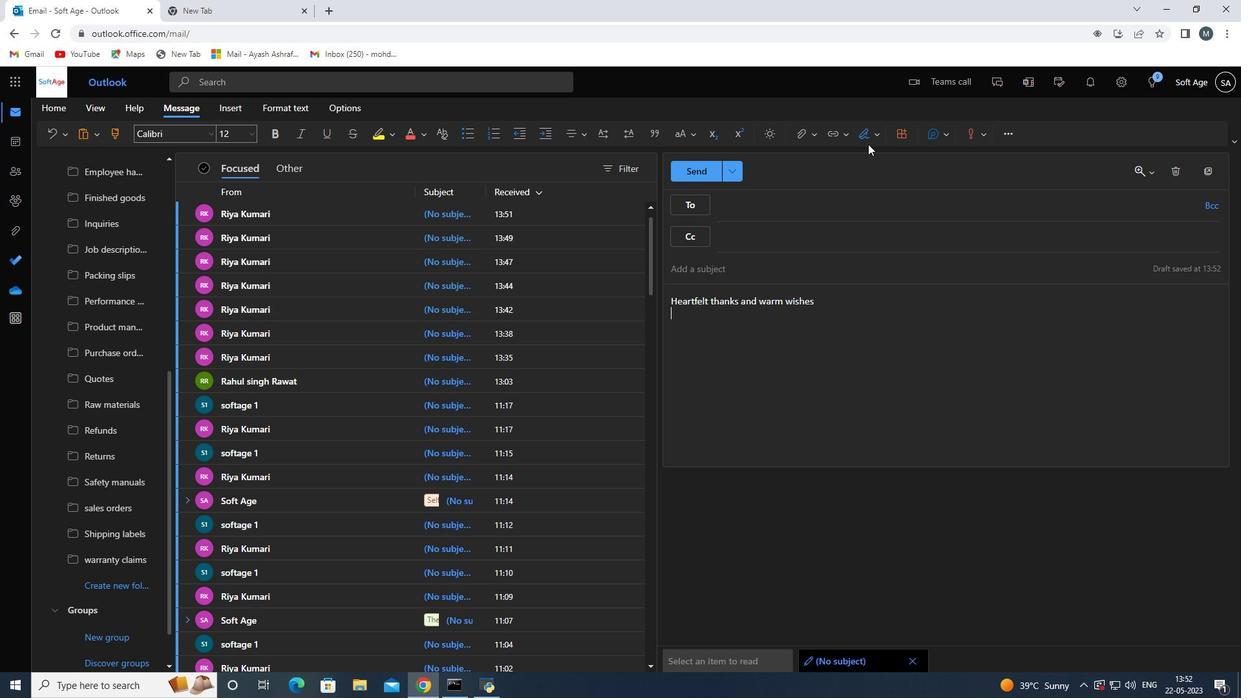 
Action: Mouse pressed left at (868, 141)
Screenshot: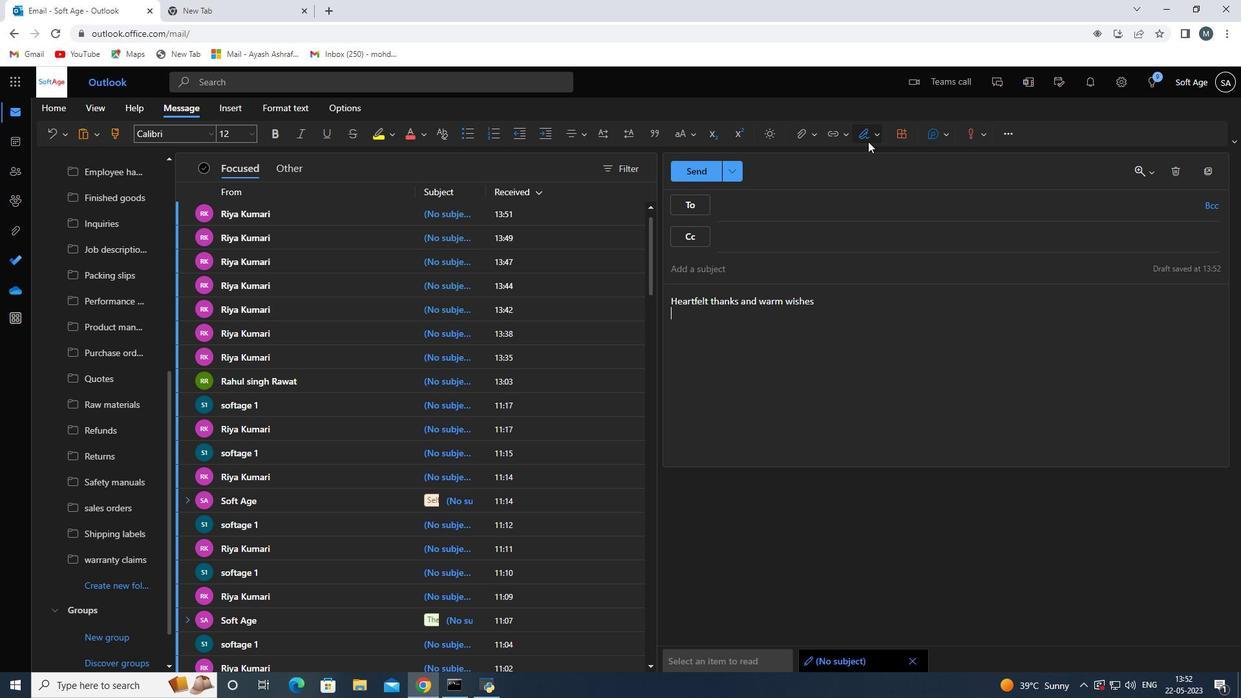 
Action: Mouse moved to (856, 166)
Screenshot: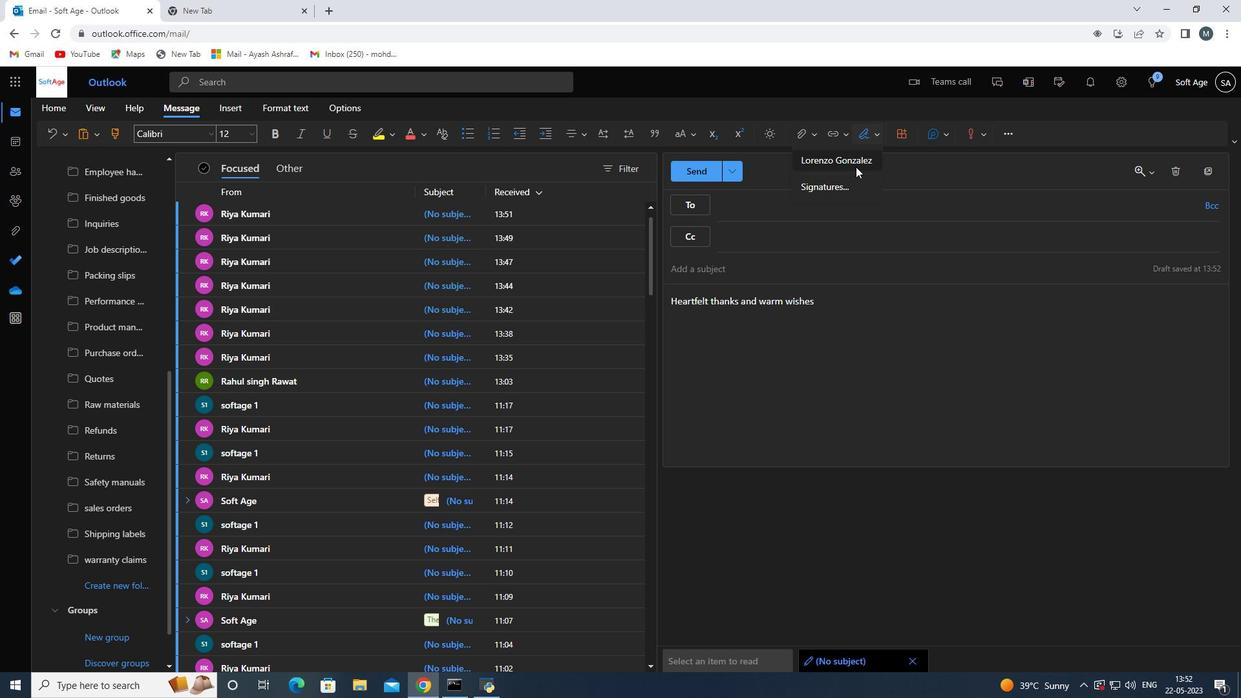 
Action: Mouse pressed left at (856, 166)
Screenshot: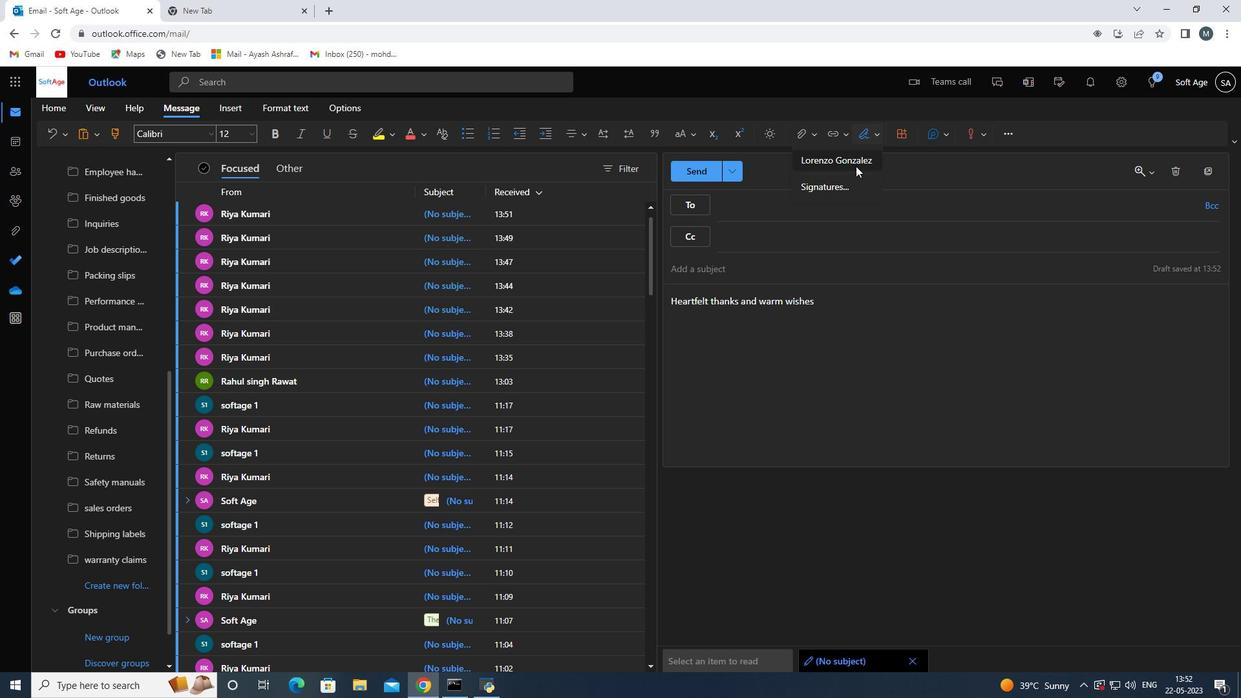 
Action: Mouse moved to (765, 208)
Screenshot: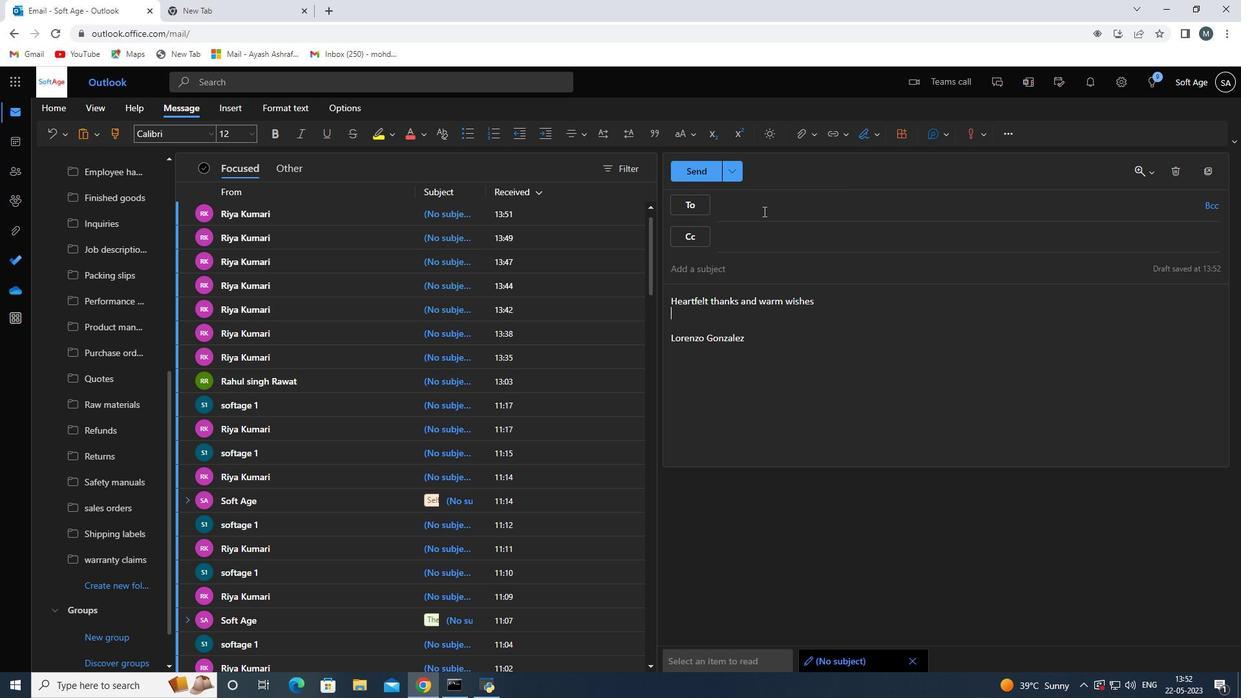 
Action: Mouse pressed left at (765, 208)
Screenshot: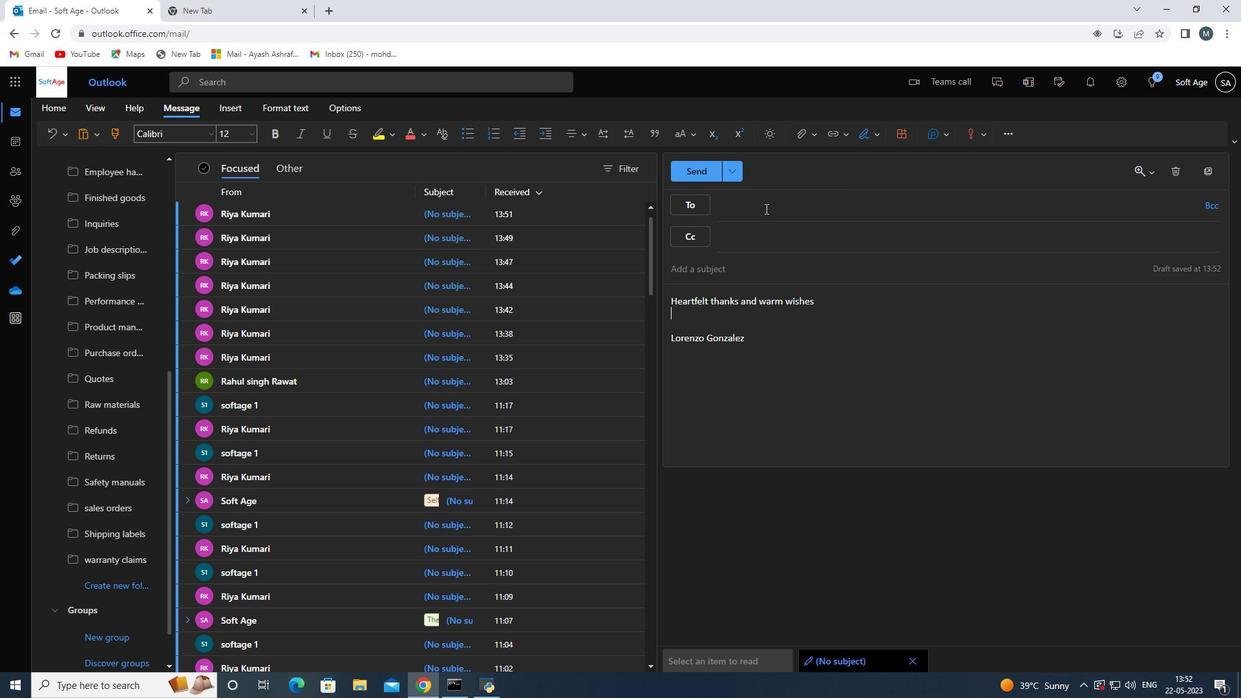 
Action: Key pressed softage.3<Key.shift><Key.shift><Key.shift><Key.shift><Key.shift><Key.shift>@softage.net
Screenshot: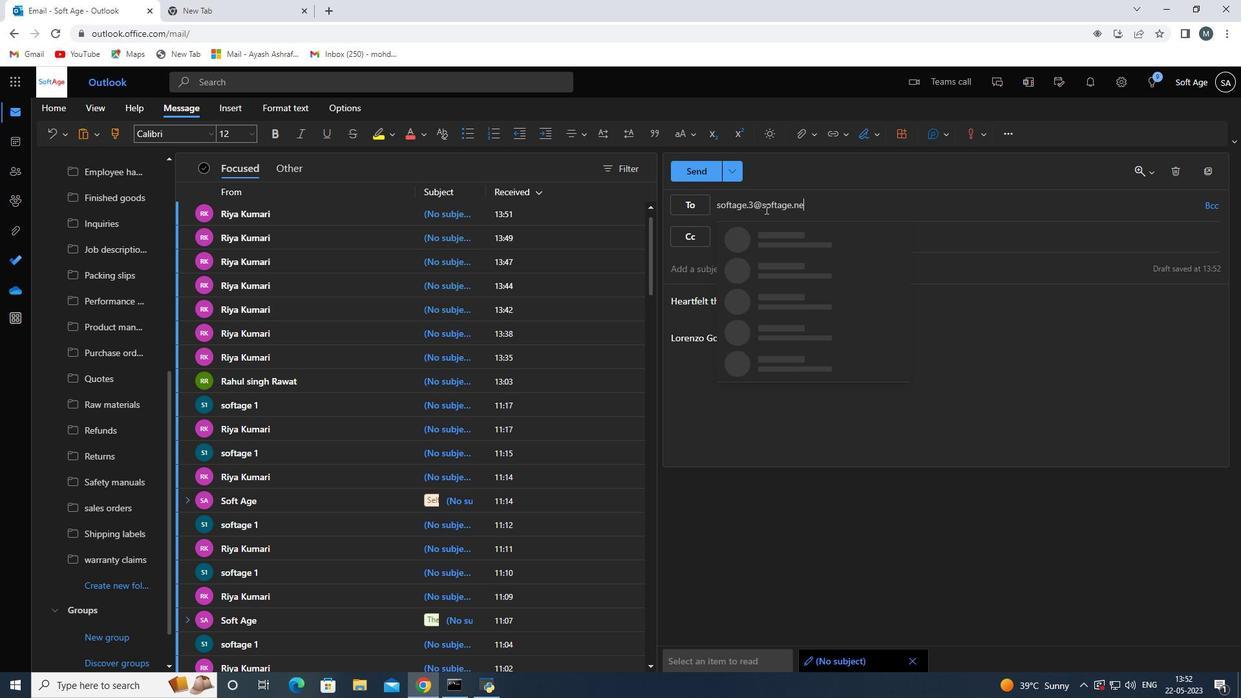 
Action: Mouse moved to (768, 237)
Screenshot: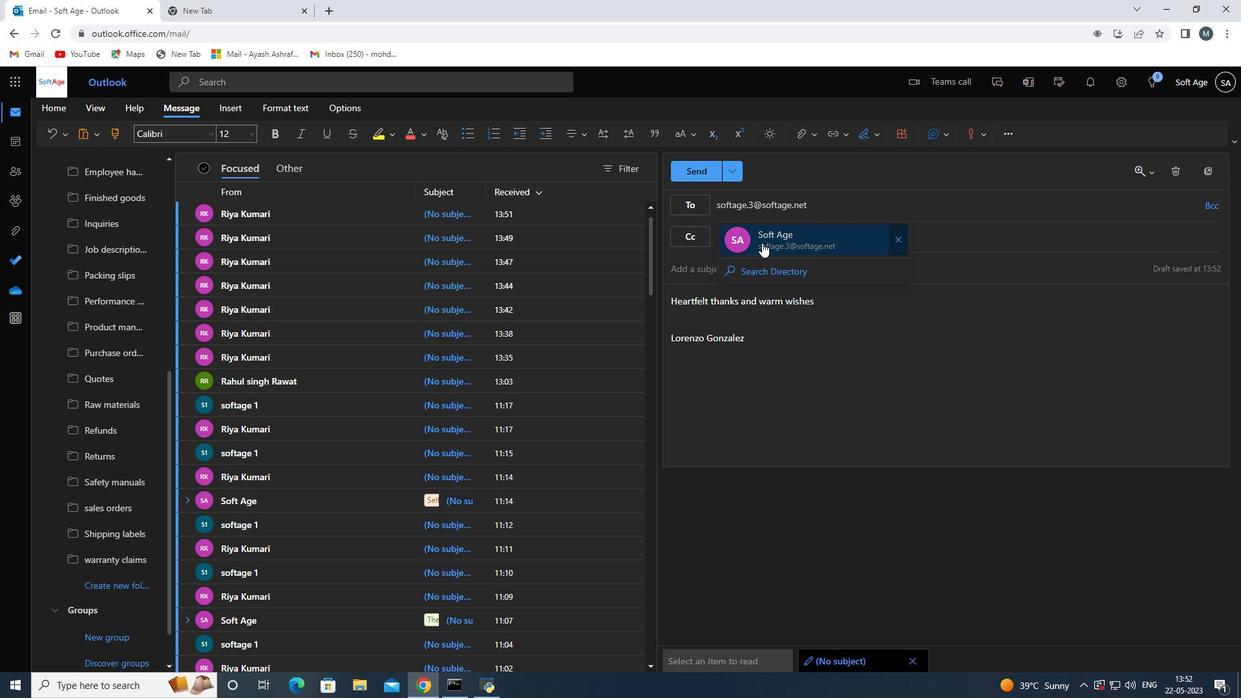 
Action: Mouse pressed left at (768, 237)
Screenshot: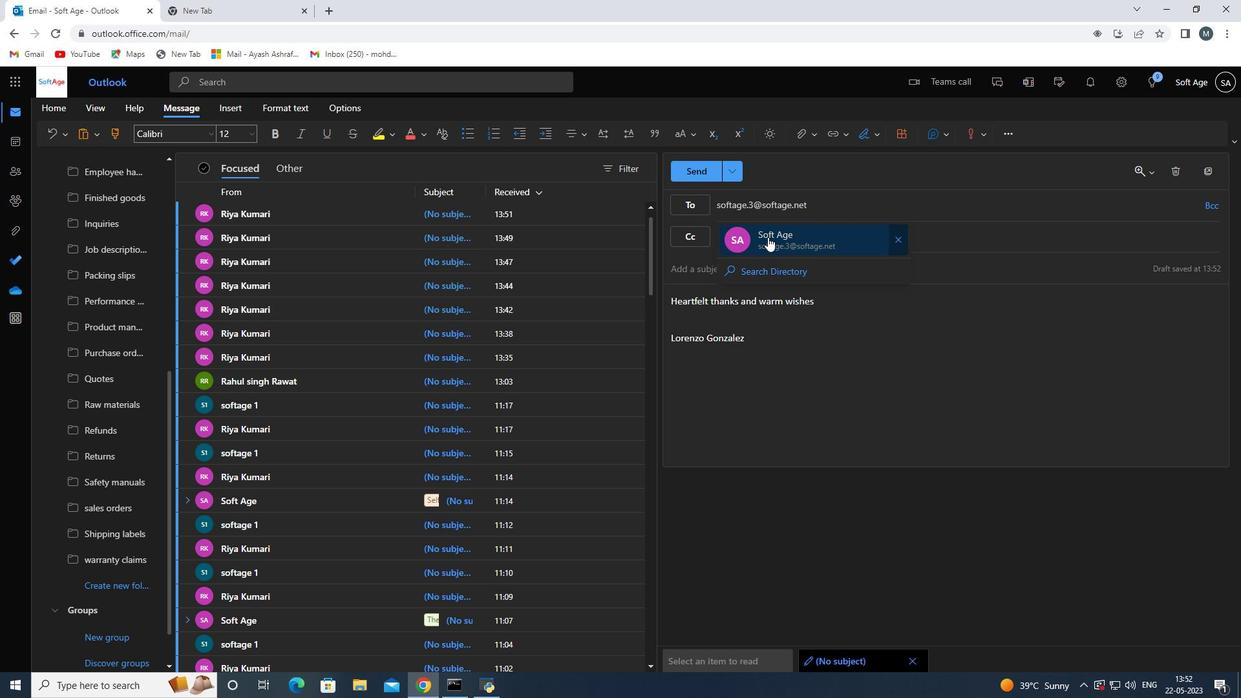 
Action: Mouse moved to (135, 530)
Screenshot: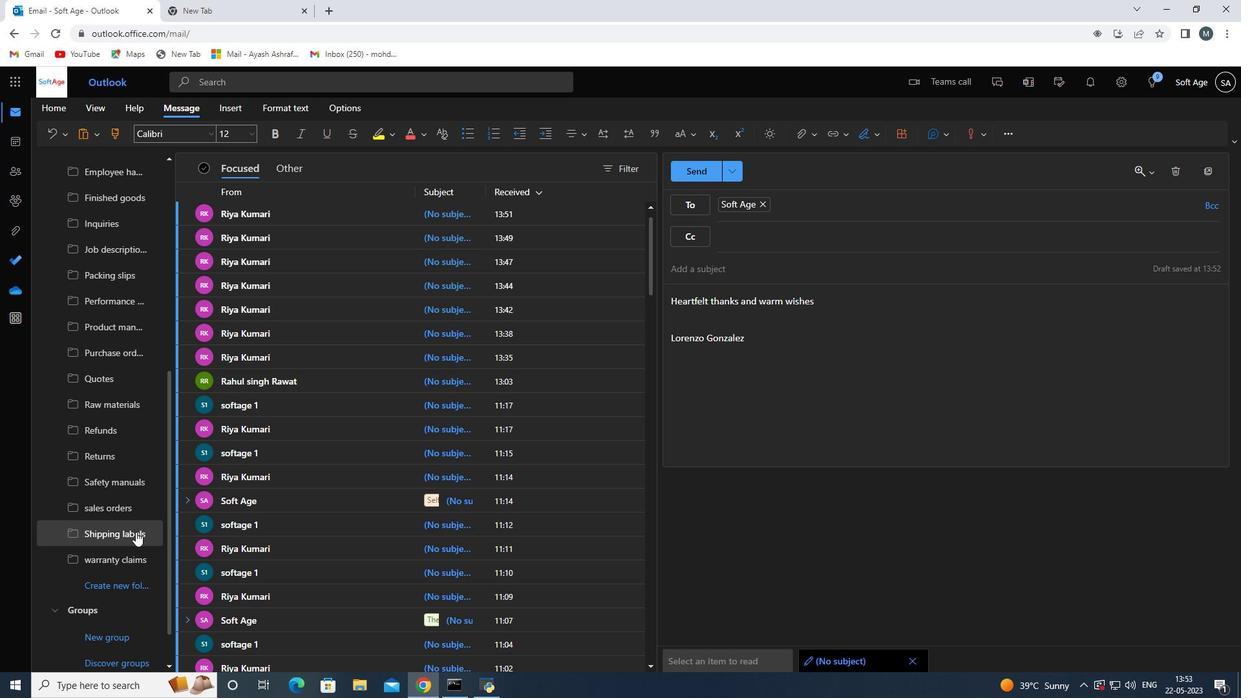 
Action: Mouse scrolled (135, 530) with delta (0, 0)
Screenshot: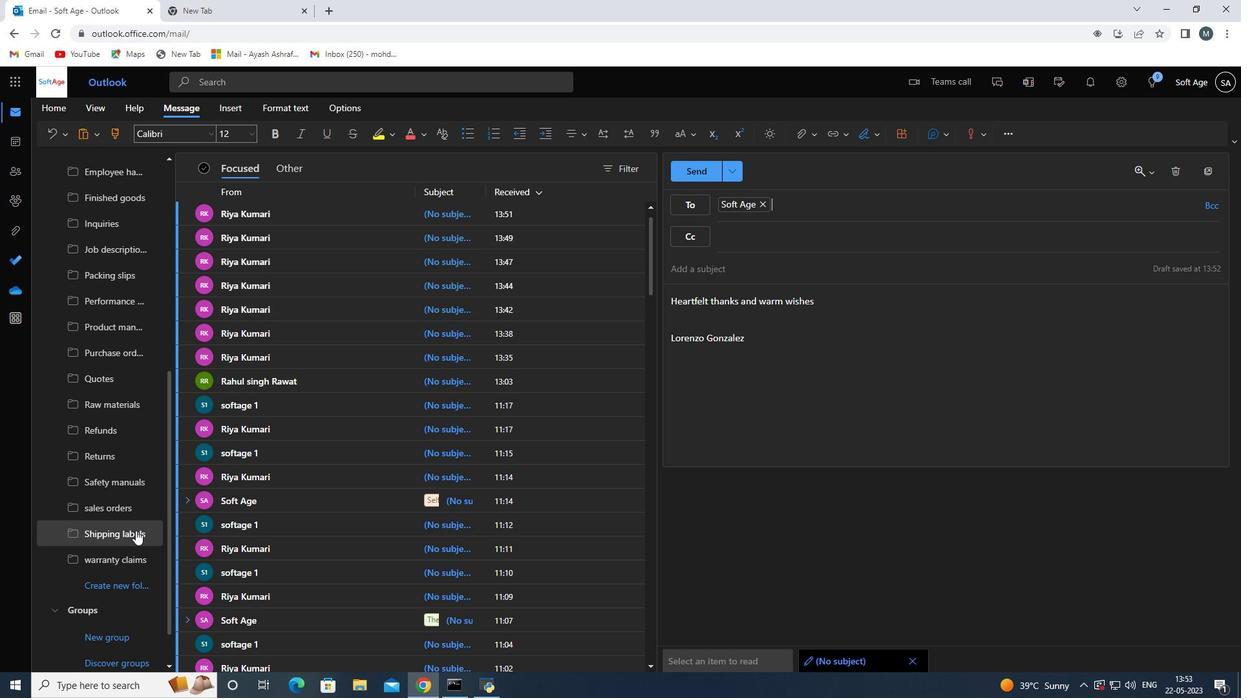 
Action: Mouse moved to (120, 546)
Screenshot: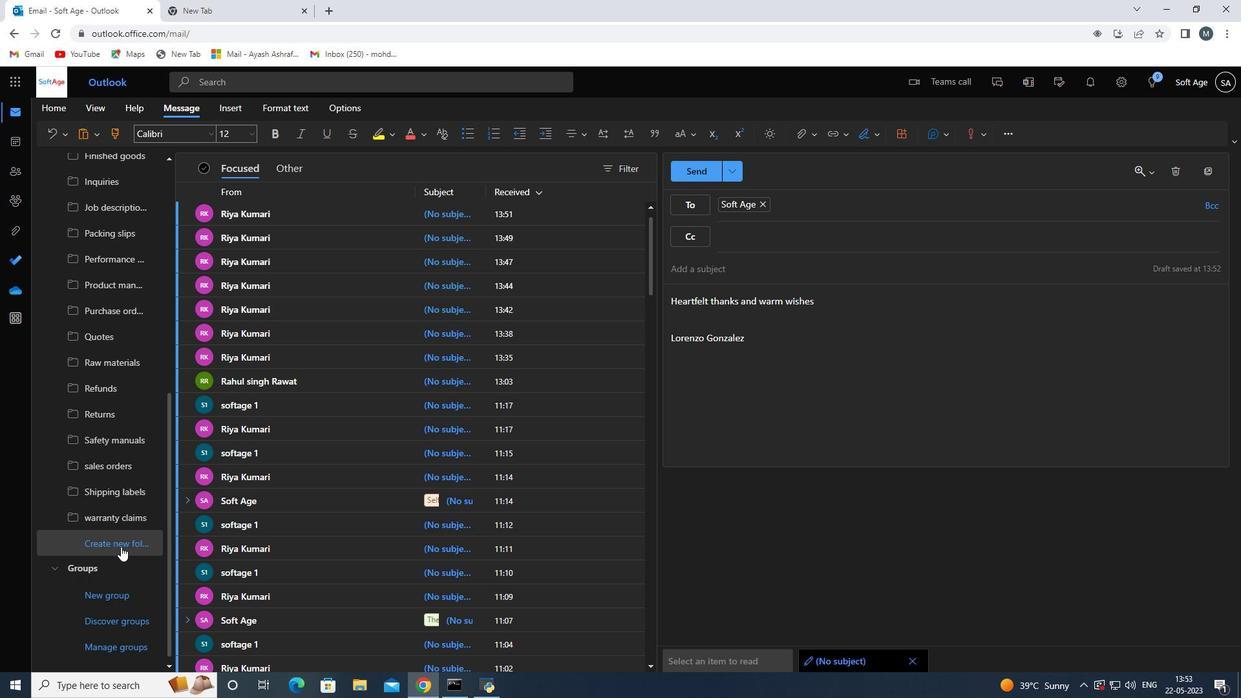 
Action: Mouse pressed left at (120, 546)
Screenshot: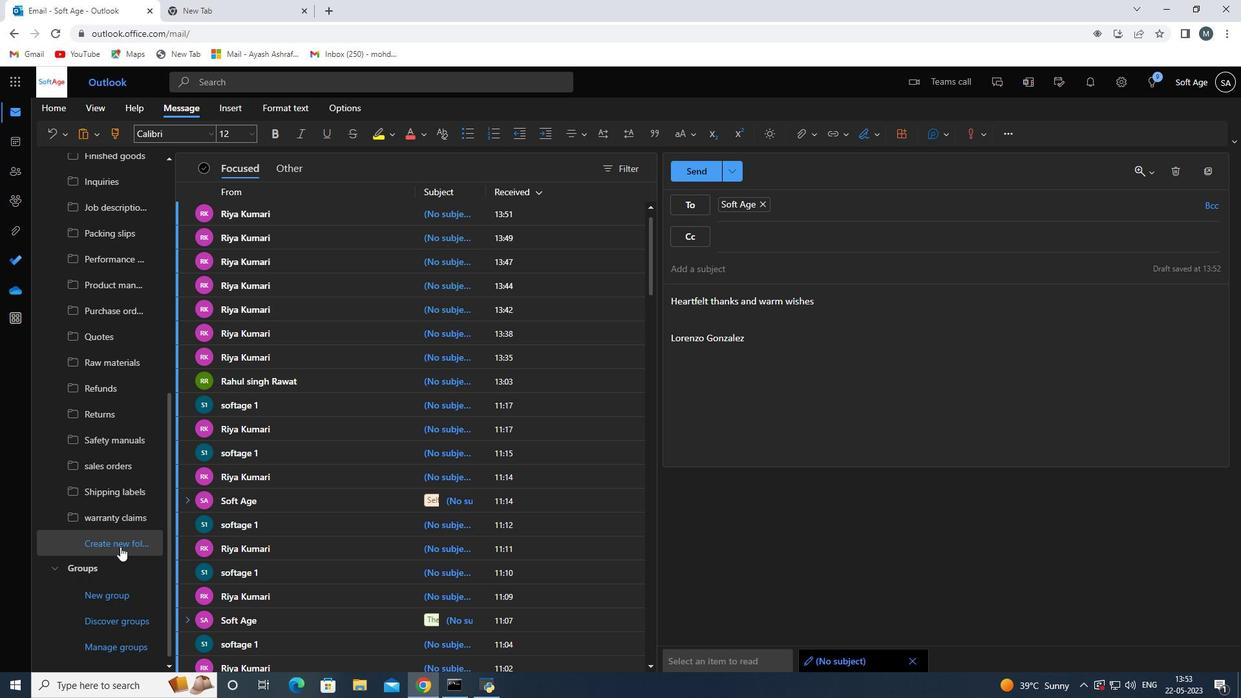 
Action: Mouse moved to (120, 545)
Screenshot: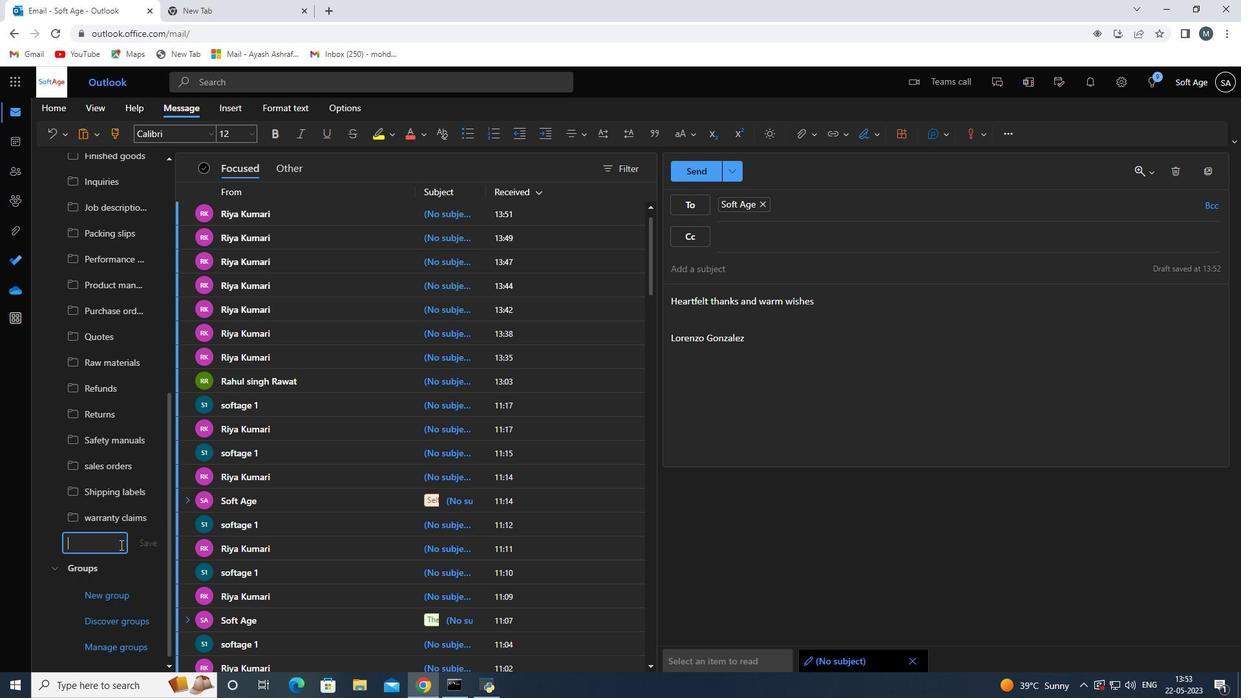 
Action: Mouse pressed left at (120, 545)
Screenshot: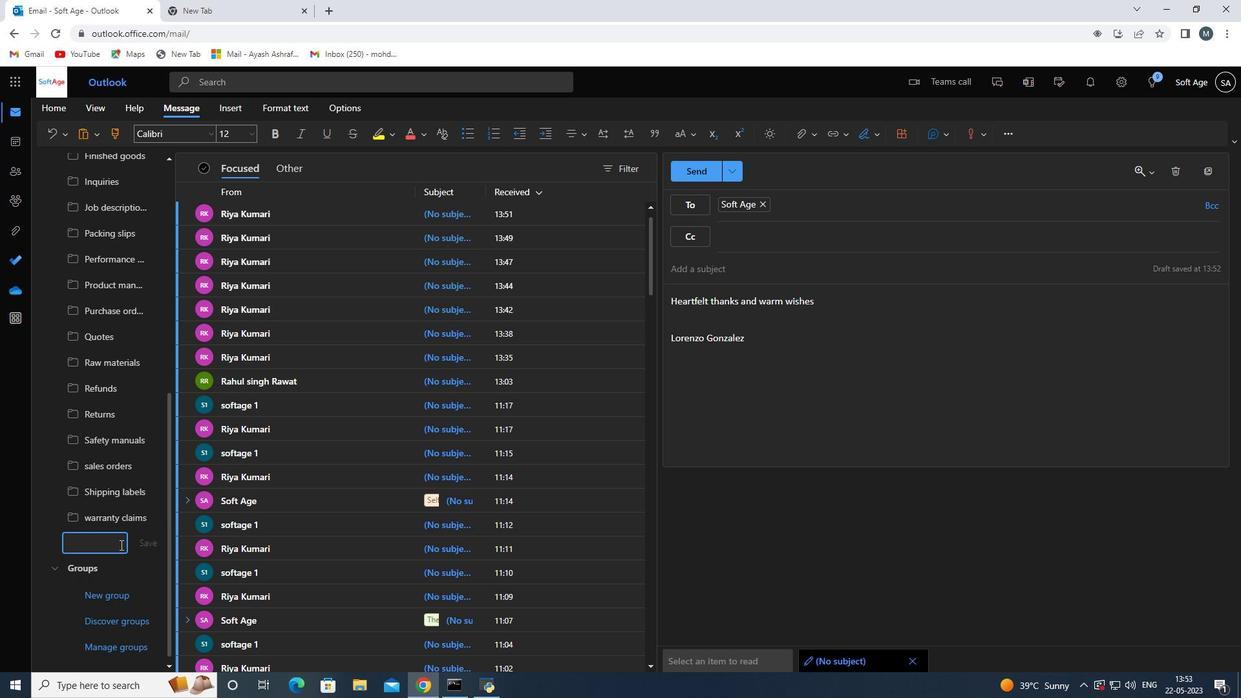 
Action: Key pressed <Key.shift>Bui<Key.backspace>sinss<Key.space><Key.backspace><Key.backspace><Key.backspace>ess<Key.space>plans<Key.space>
Screenshot: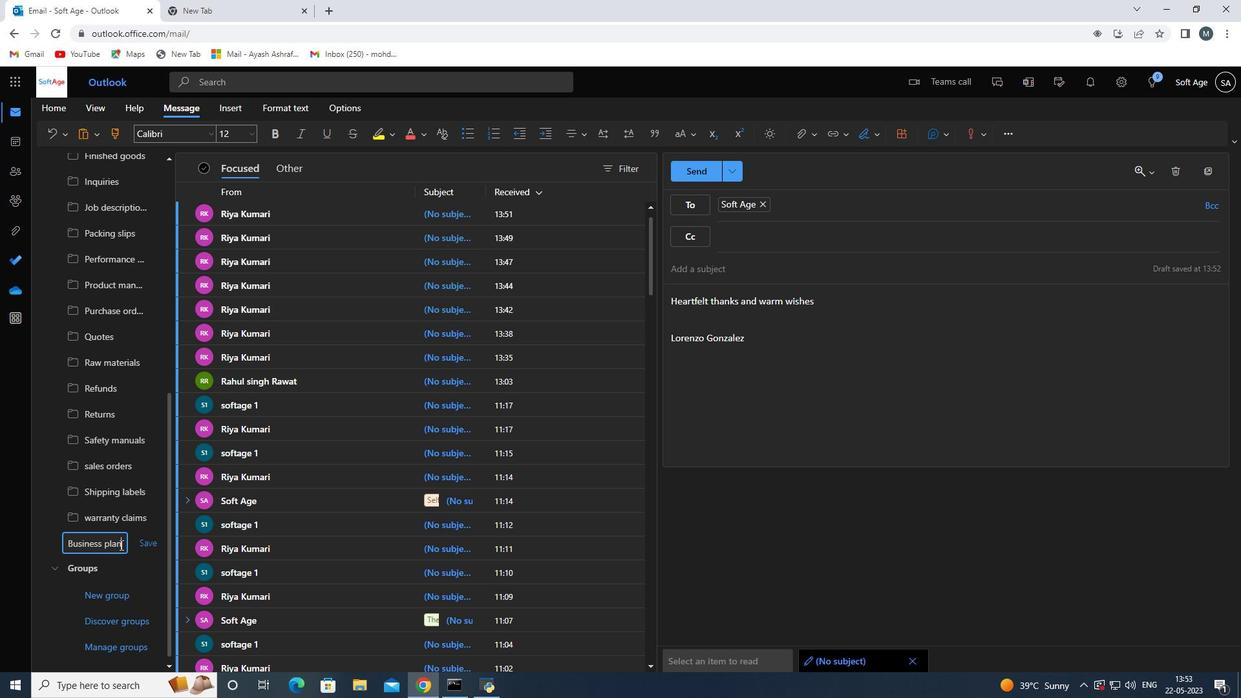 
Action: Mouse moved to (137, 543)
Screenshot: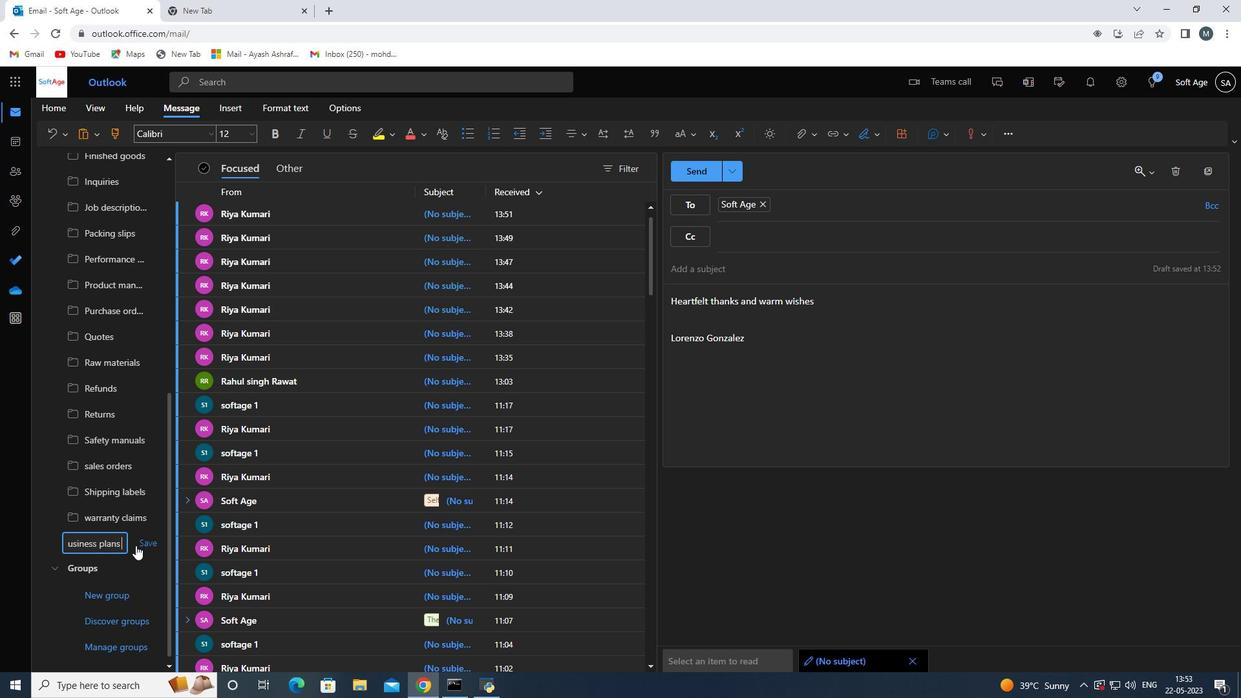 
Action: Mouse pressed left at (137, 543)
Screenshot: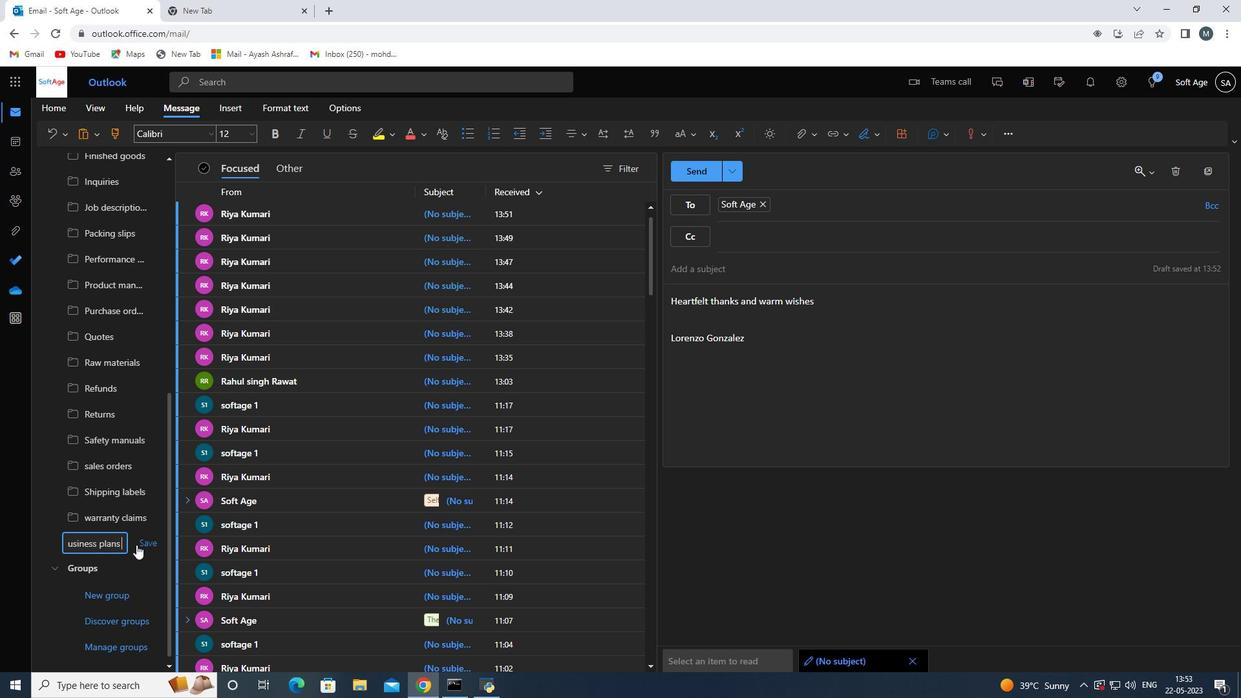 
Action: Mouse moved to (655, 530)
Screenshot: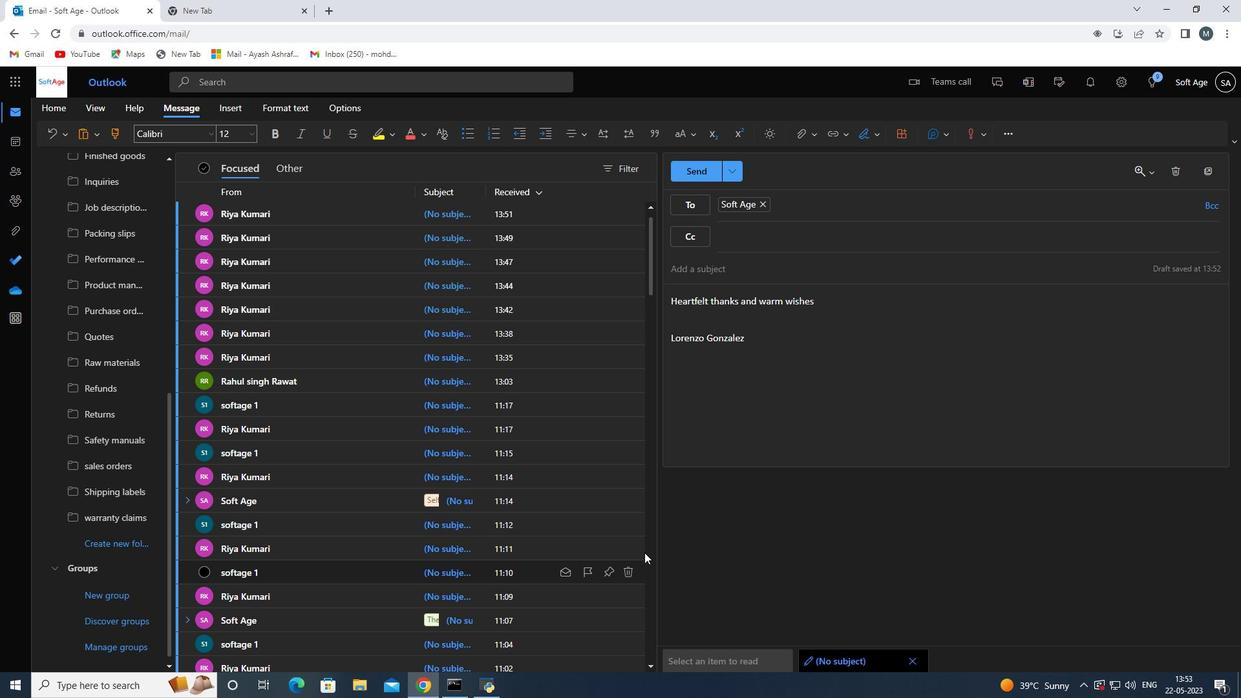 
Action: Mouse scrolled (655, 530) with delta (0, 0)
Screenshot: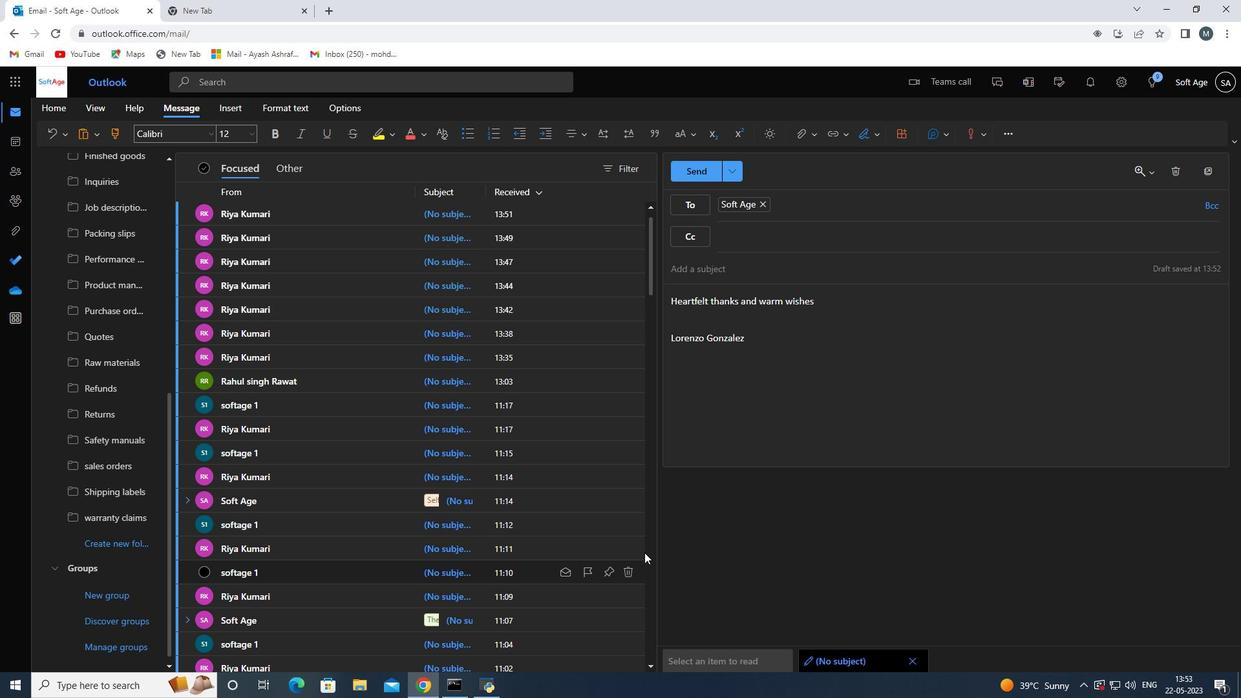 
Action: Mouse moved to (656, 528)
Screenshot: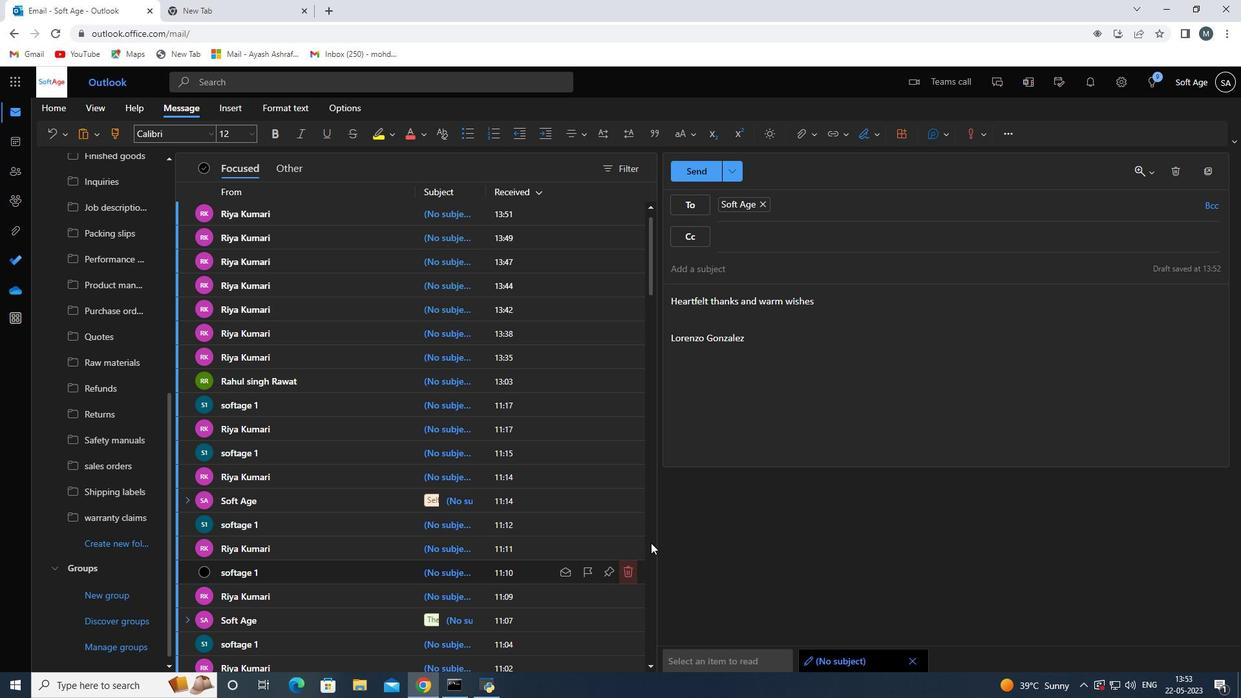 
Action: Mouse scrolled (656, 529) with delta (0, 0)
Screenshot: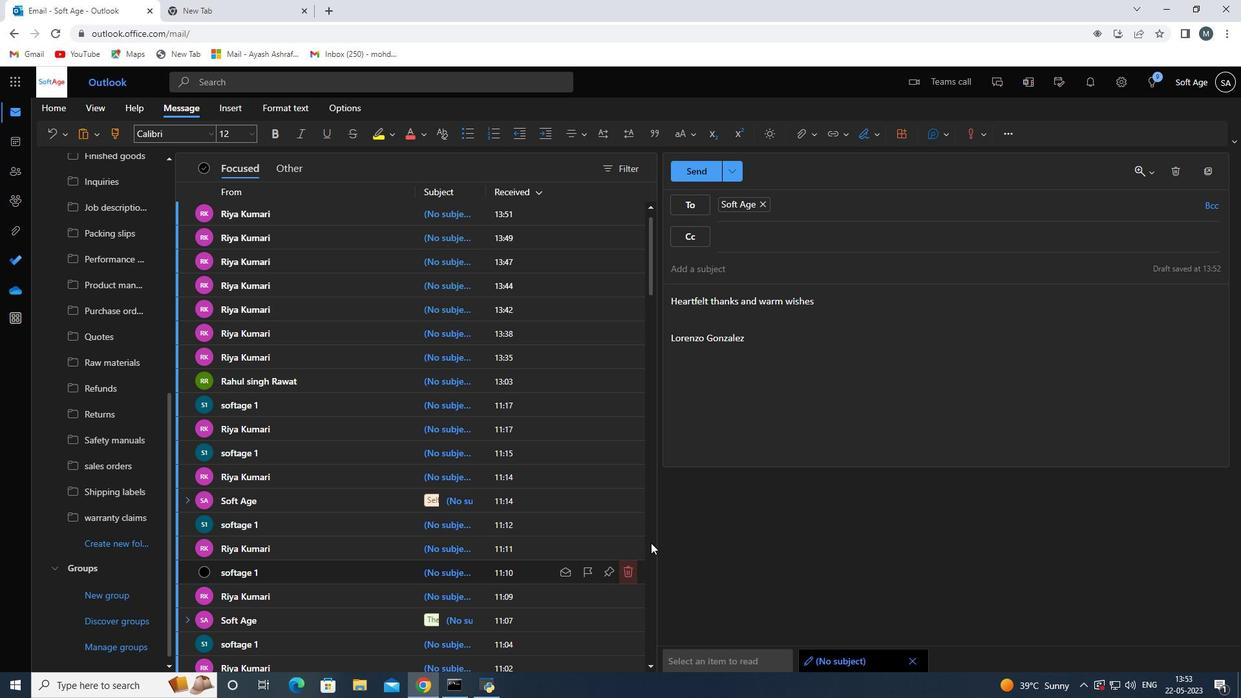 
Action: Mouse moved to (657, 528)
Screenshot: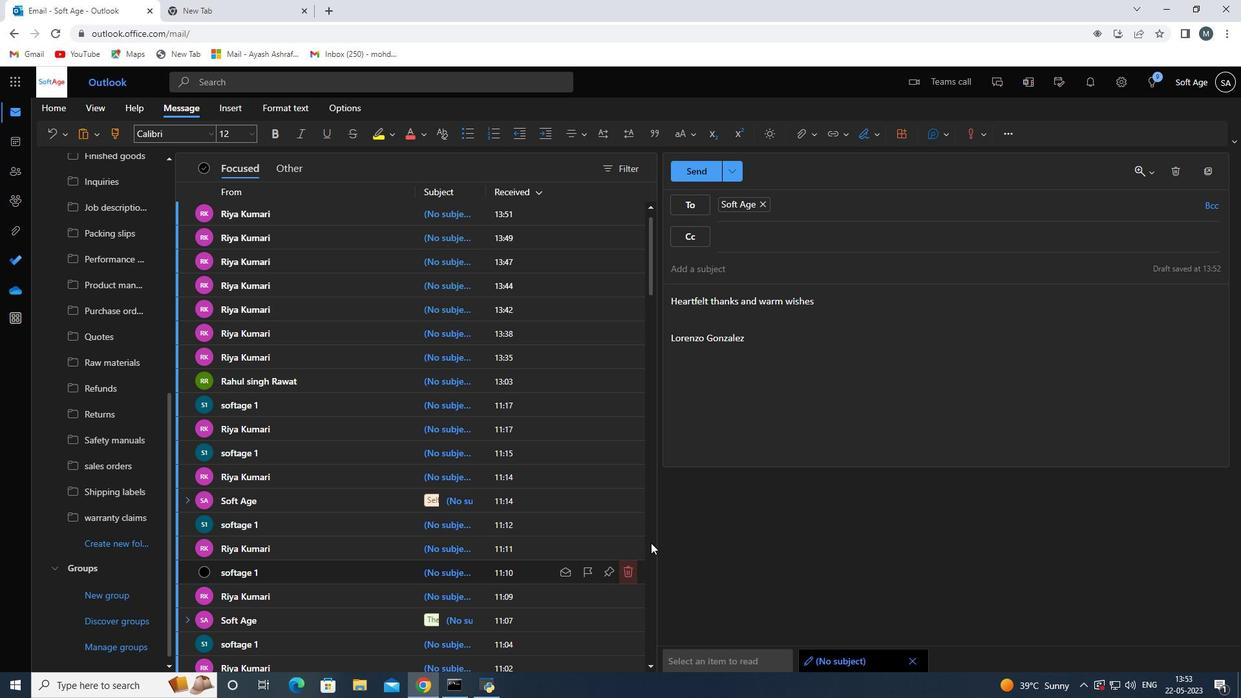 
Action: Mouse scrolled (657, 528) with delta (0, 0)
Screenshot: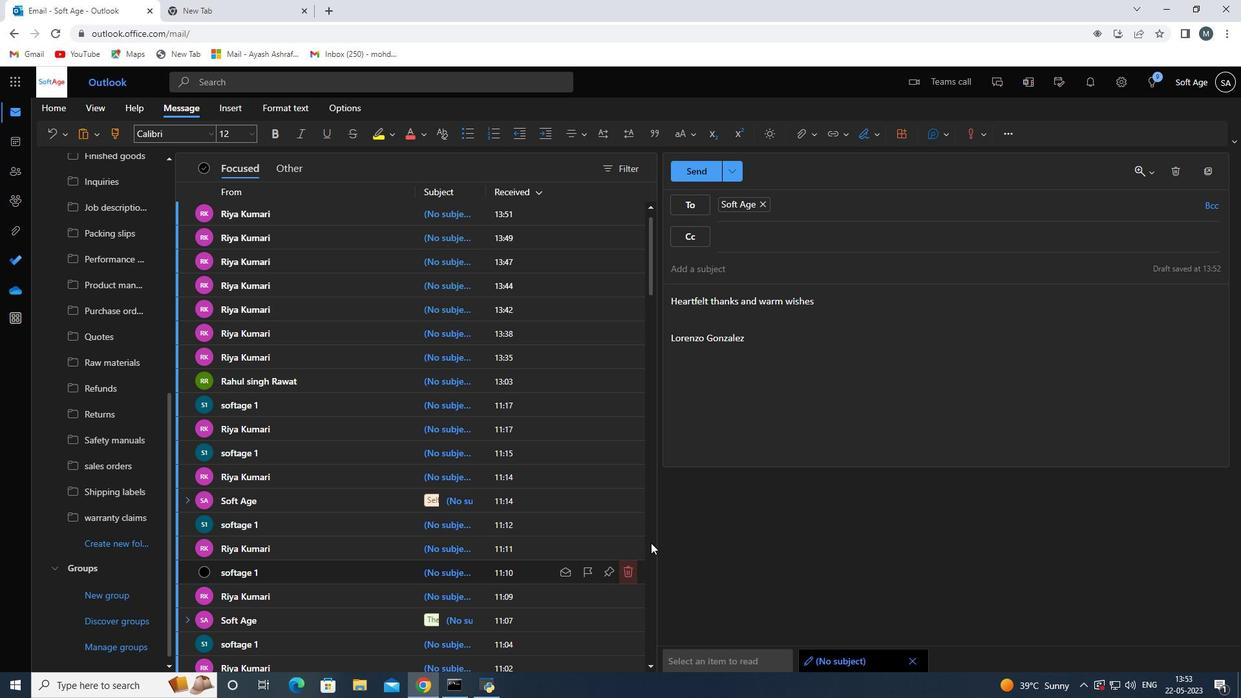 
Action: Mouse moved to (658, 527)
Screenshot: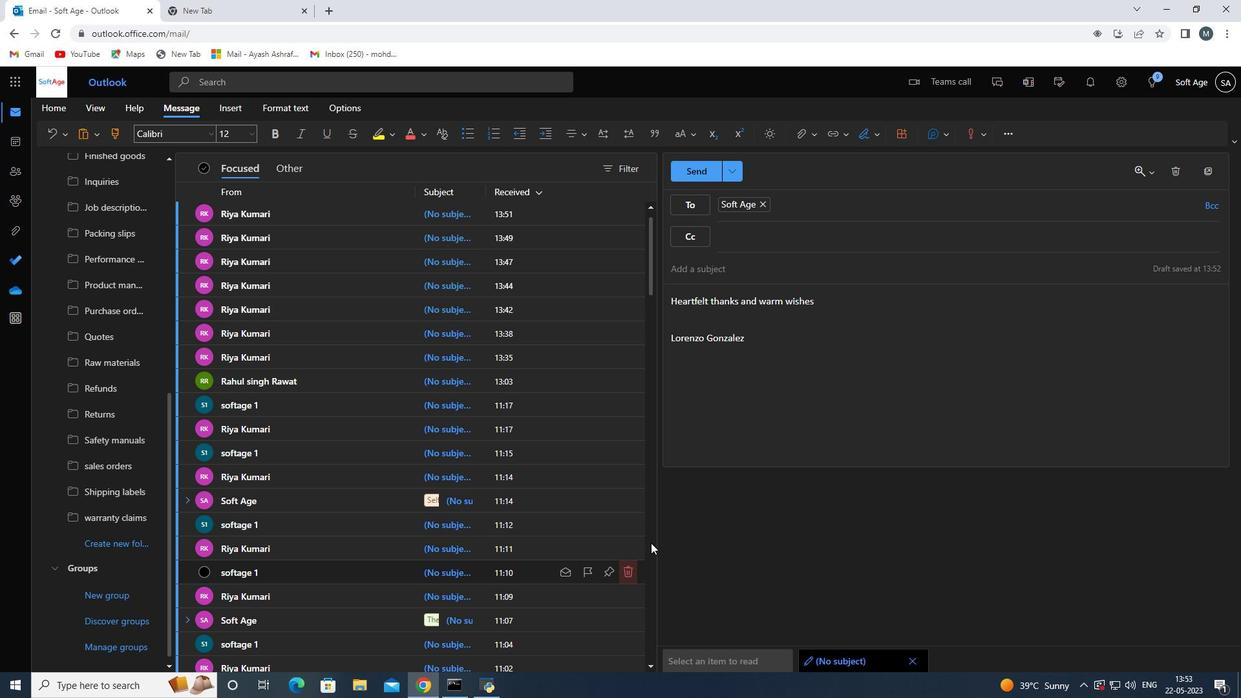 
Action: Mouse scrolled (658, 528) with delta (0, 0)
Screenshot: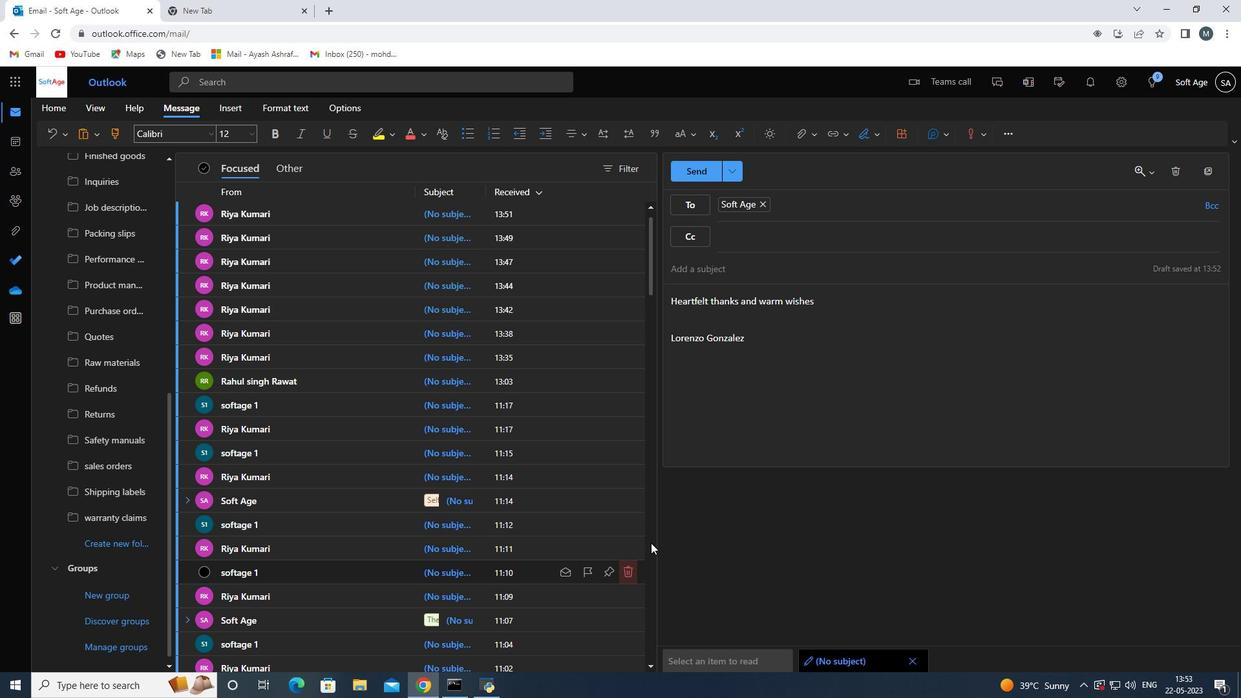
Action: Mouse scrolled (658, 528) with delta (0, 0)
Screenshot: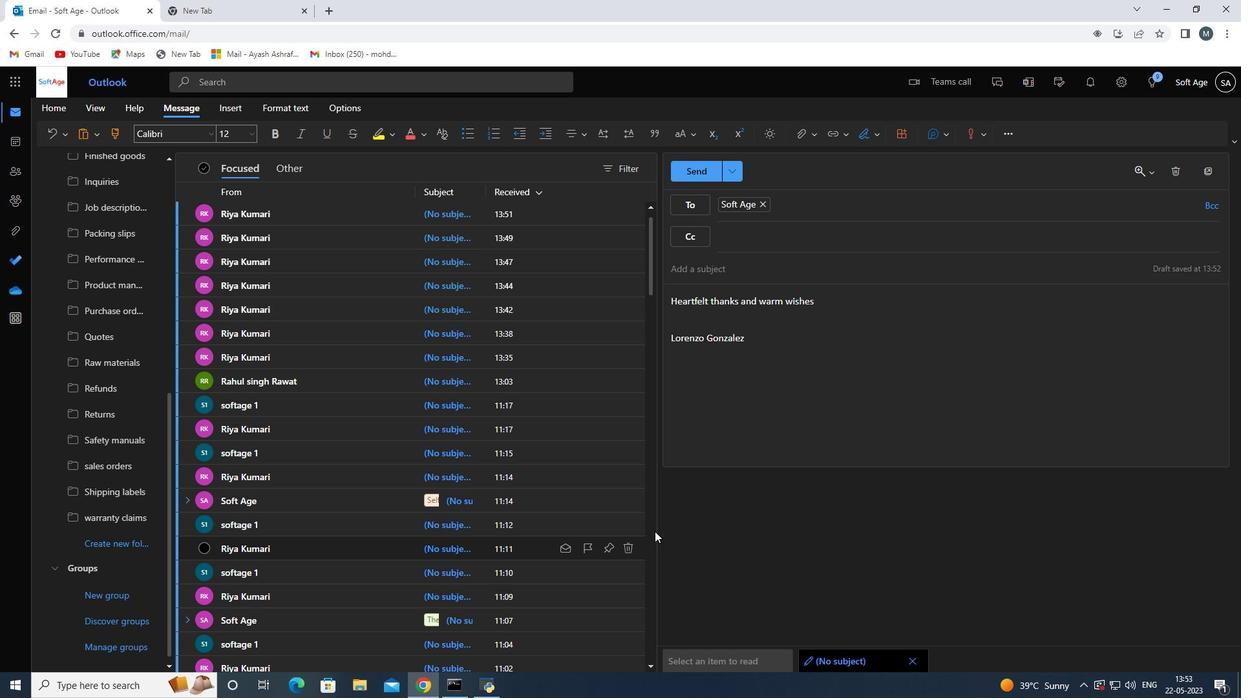 
Action: Mouse scrolled (658, 528) with delta (0, 0)
Screenshot: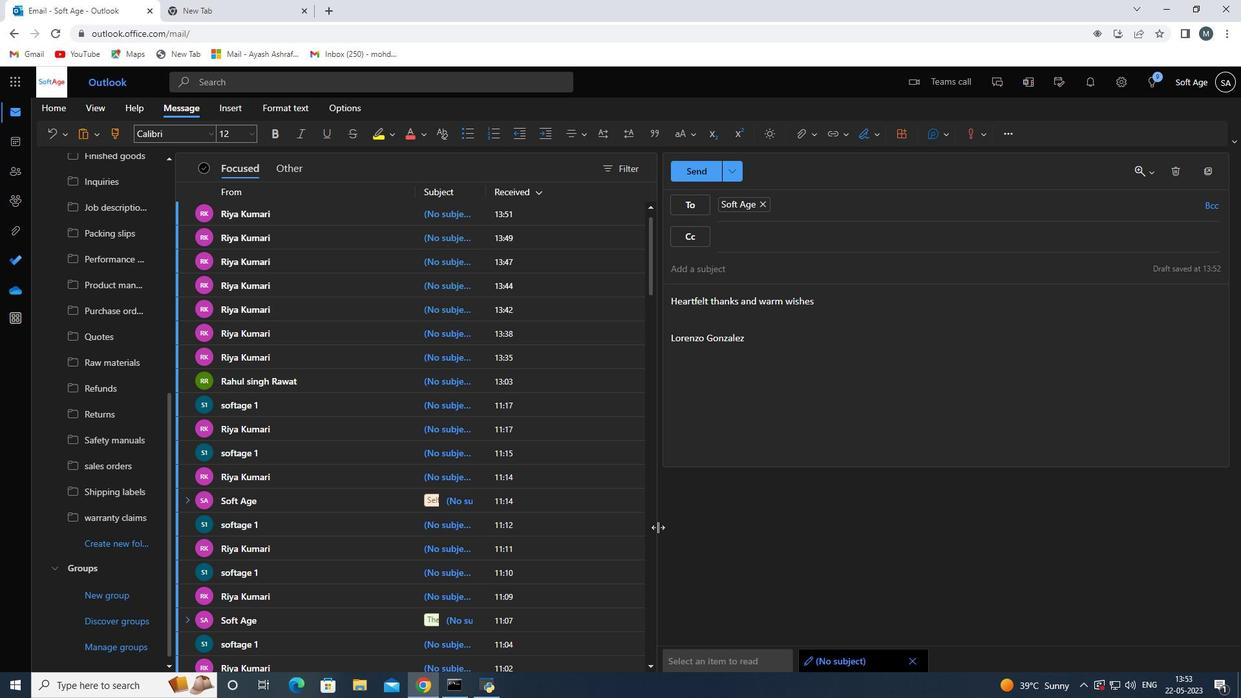 
Action: Mouse moved to (698, 179)
Screenshot: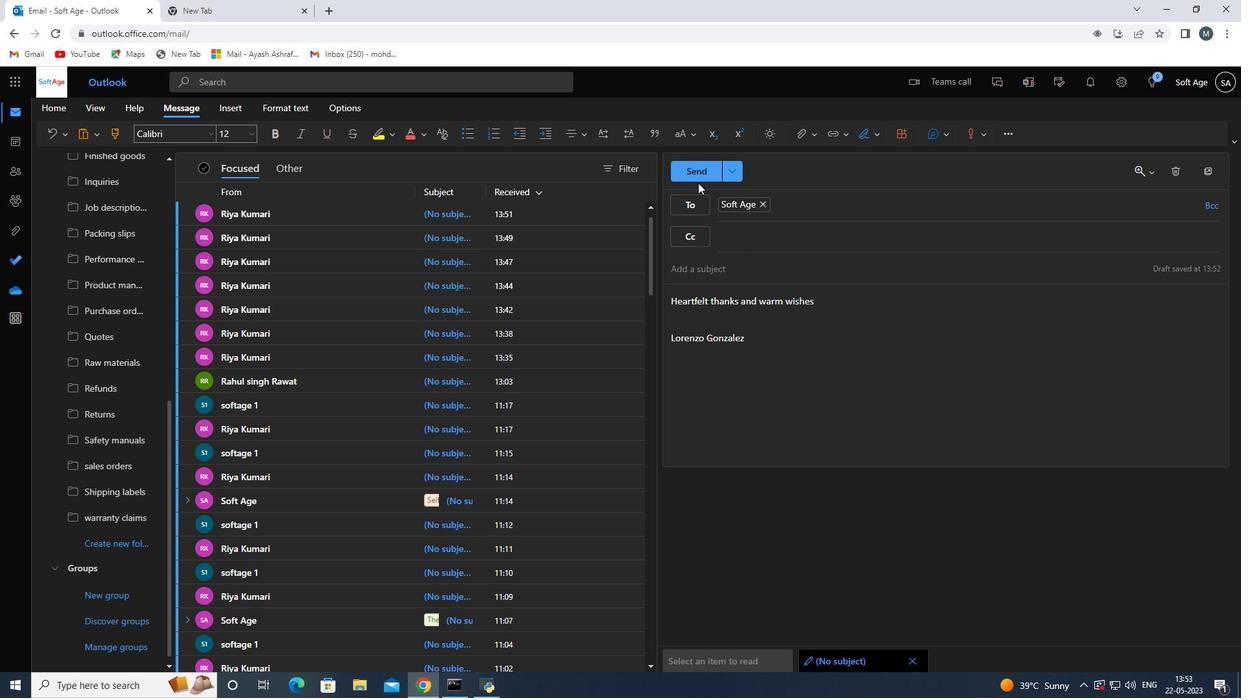 
Action: Mouse pressed left at (698, 179)
Screenshot: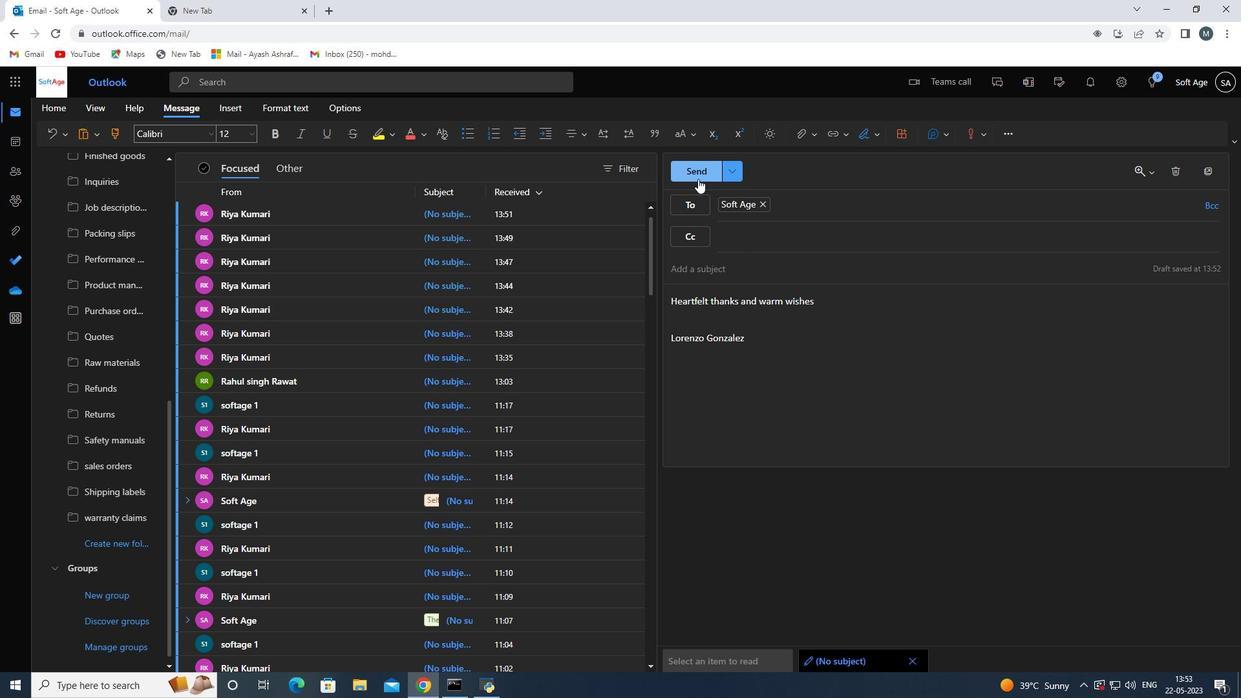 
Action: Mouse moved to (605, 410)
Screenshot: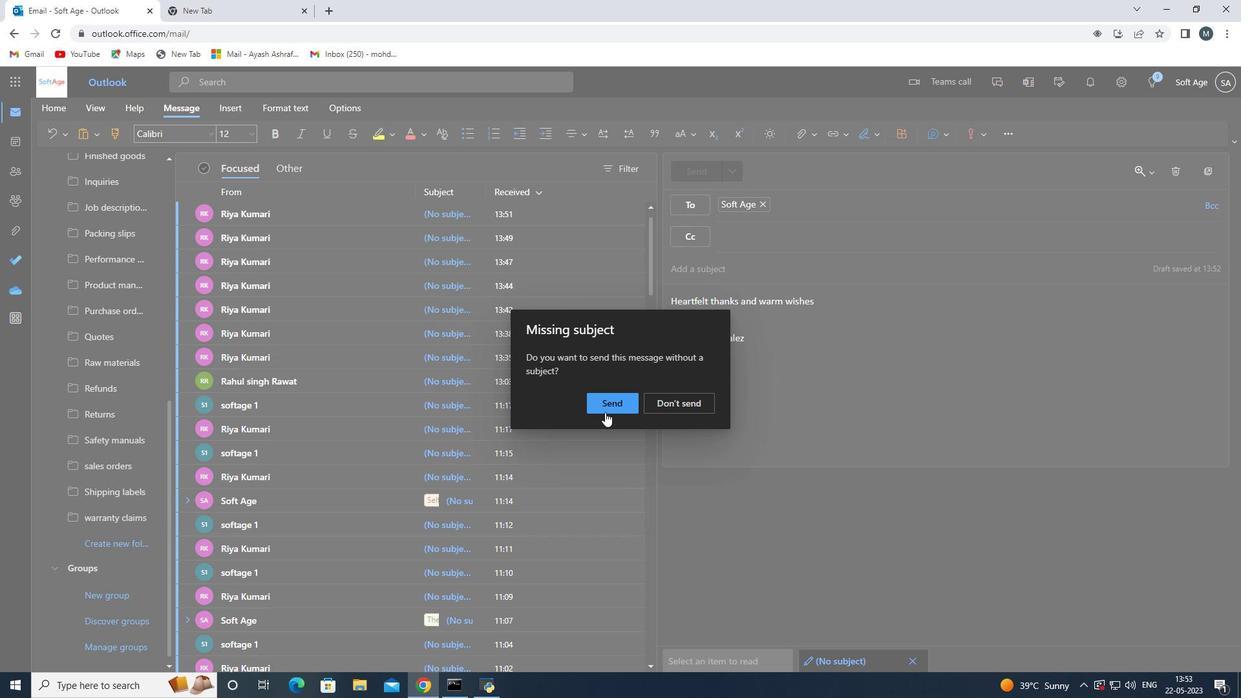 
Action: Mouse pressed left at (605, 410)
Screenshot: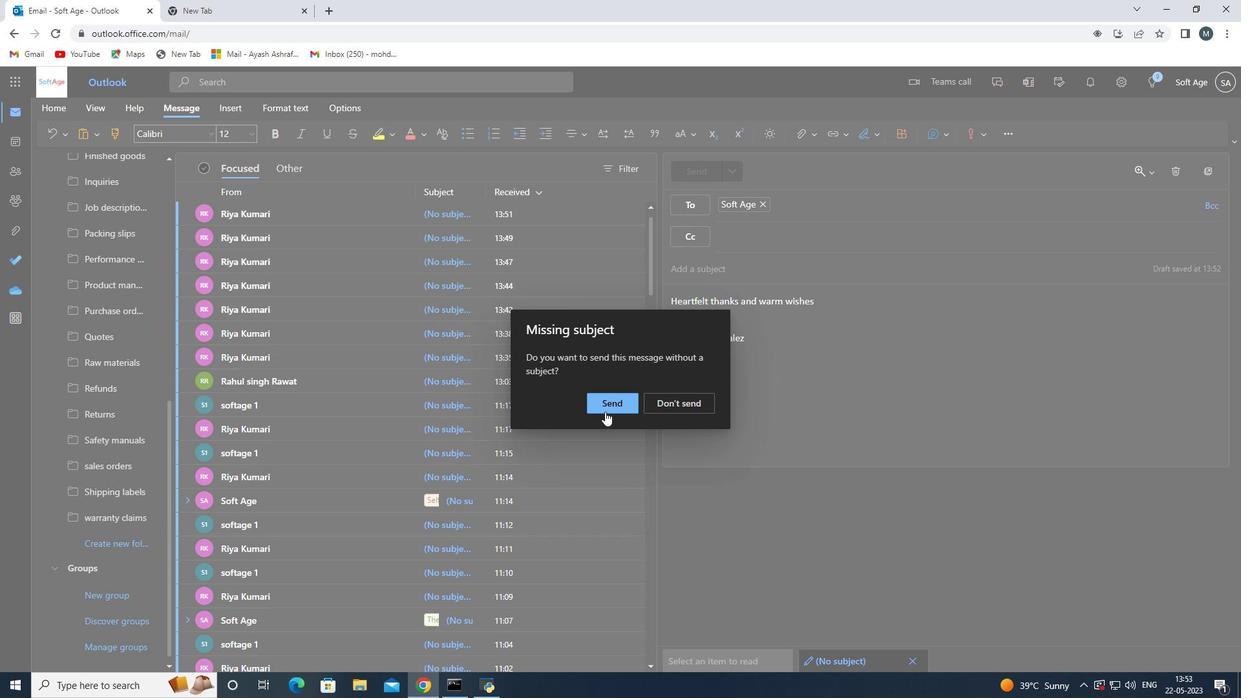 
